 Task: Find connections with filter location Hoyerswerda with filter topic #WebsiteDesignwith filter profile language English with filter current company EInfochips (An Arrow Company) with filter school Kakinada Institute of Engineering and Technology with filter industry Physical, Occupational and Speech Therapists with filter service category Tax Law with filter keywords title Animal Breeder
Action: Mouse moved to (516, 65)
Screenshot: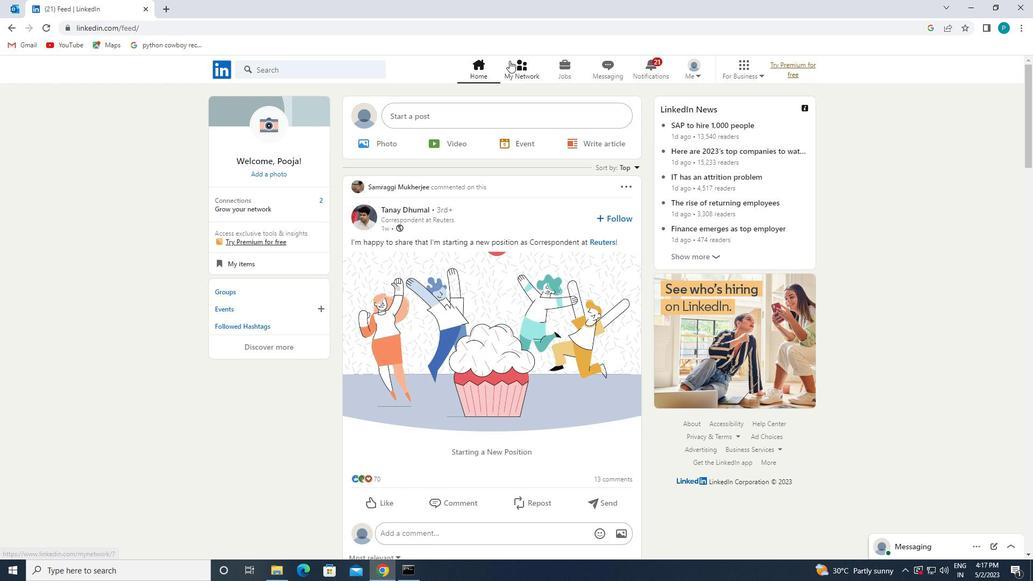 
Action: Mouse pressed left at (516, 65)
Screenshot: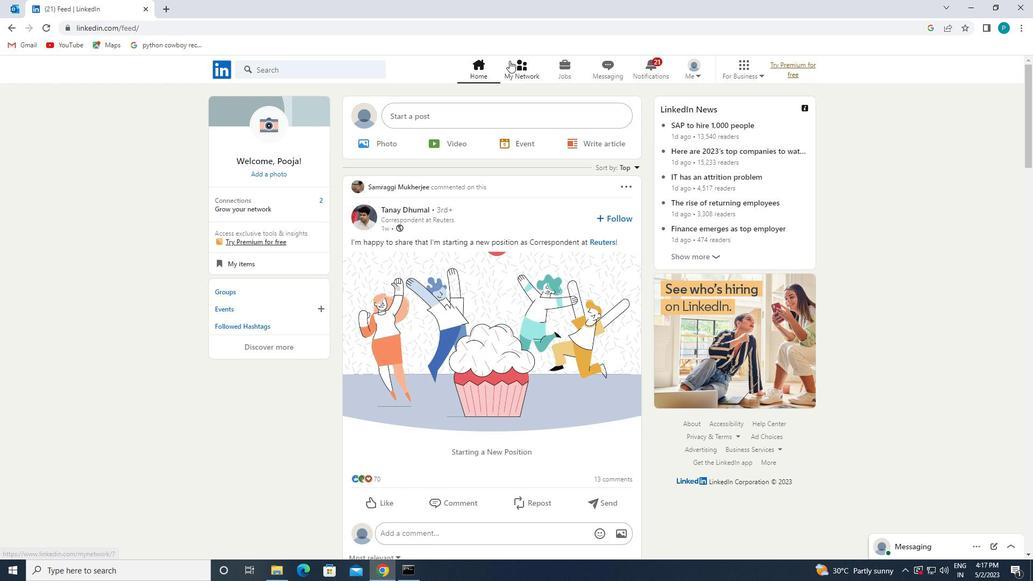 
Action: Mouse moved to (345, 122)
Screenshot: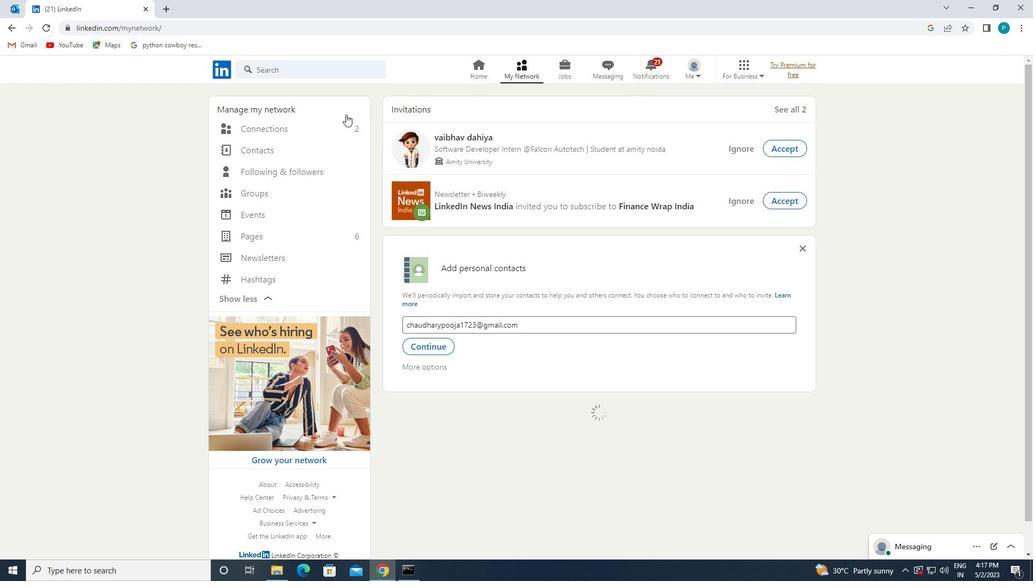 
Action: Mouse pressed left at (345, 122)
Screenshot: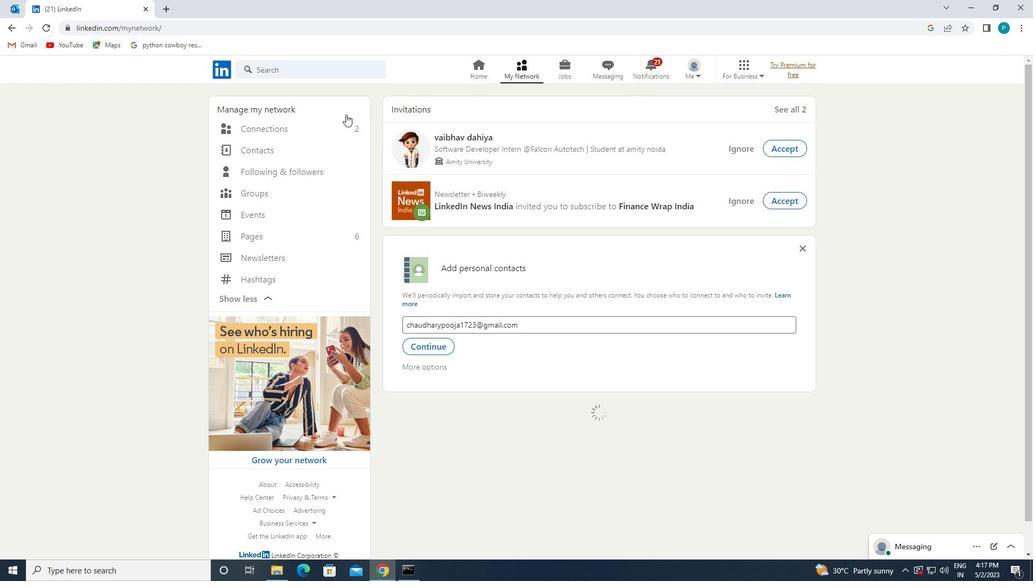 
Action: Mouse moved to (609, 126)
Screenshot: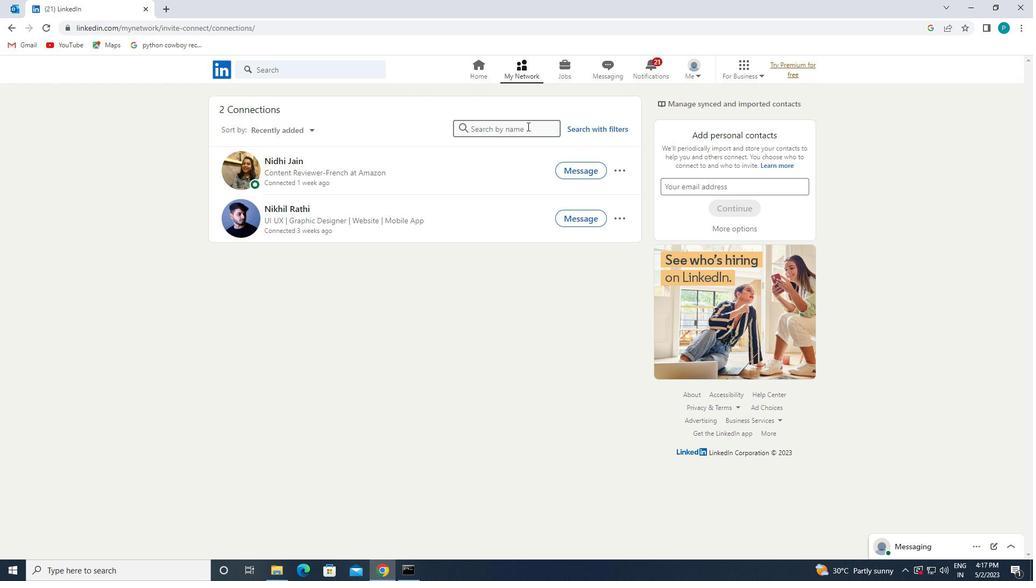 
Action: Mouse pressed left at (609, 126)
Screenshot: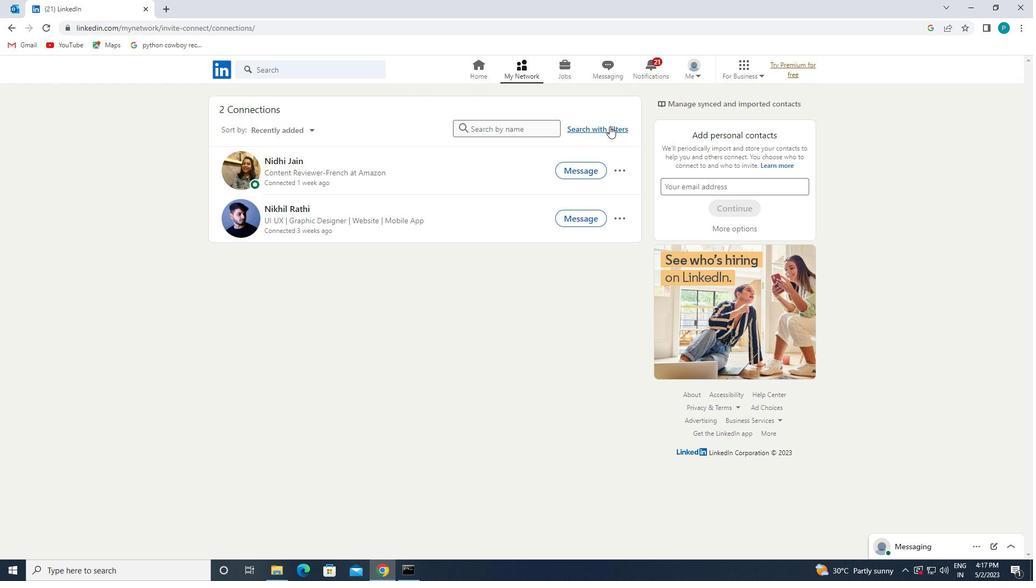 
Action: Mouse moved to (547, 91)
Screenshot: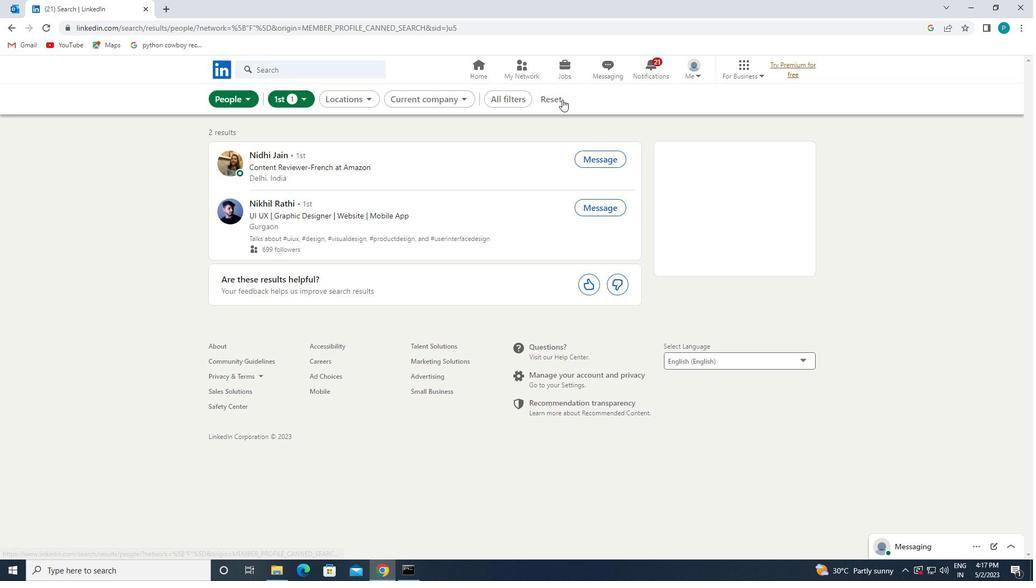 
Action: Mouse pressed left at (547, 91)
Screenshot: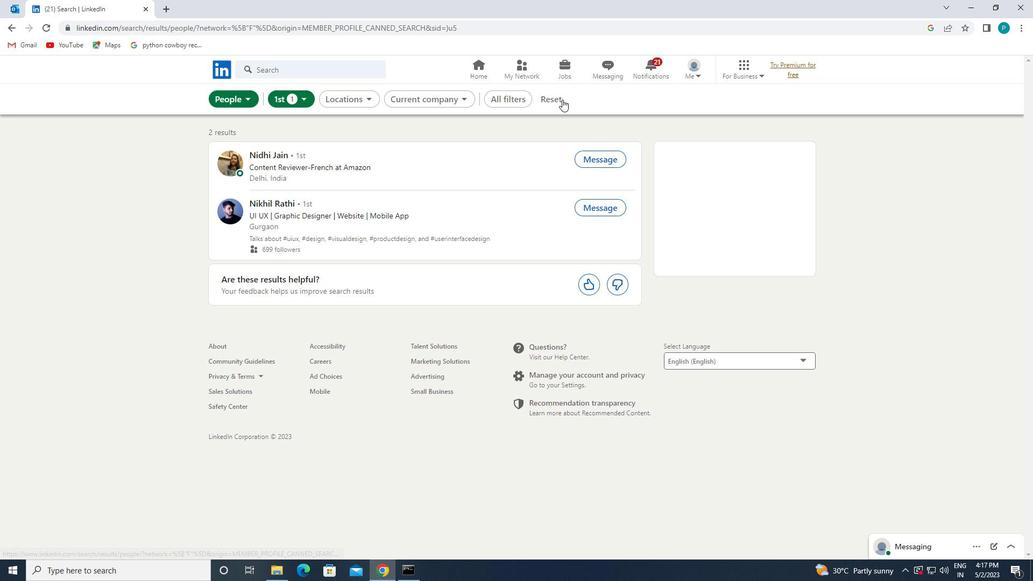 
Action: Mouse moved to (529, 95)
Screenshot: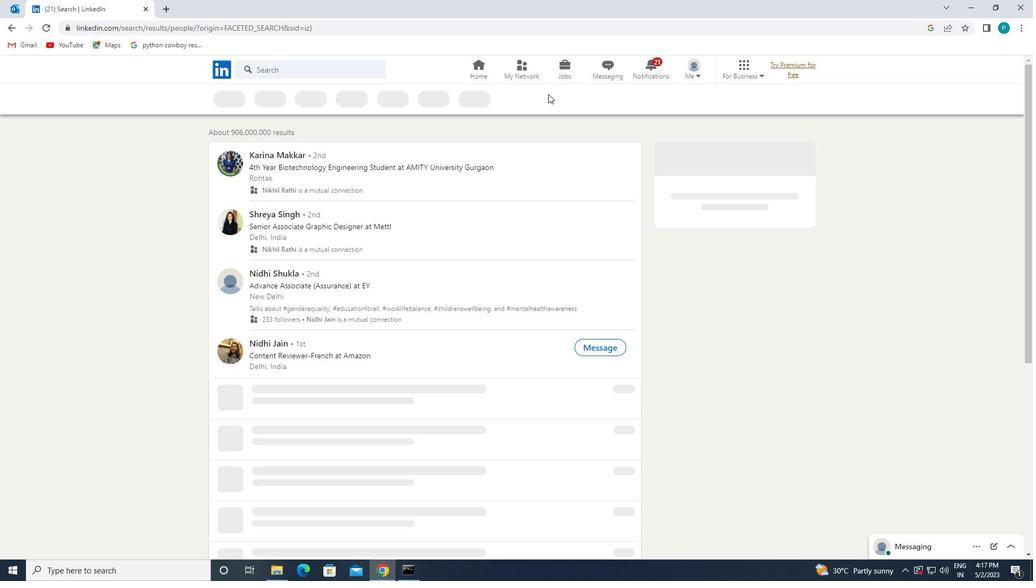 
Action: Mouse pressed left at (529, 95)
Screenshot: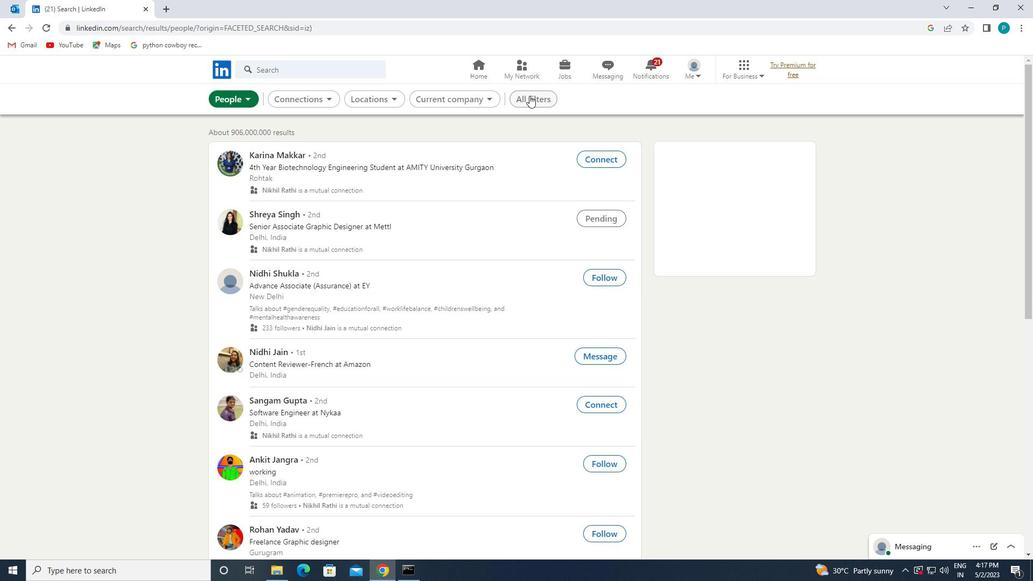 
Action: Mouse moved to (921, 296)
Screenshot: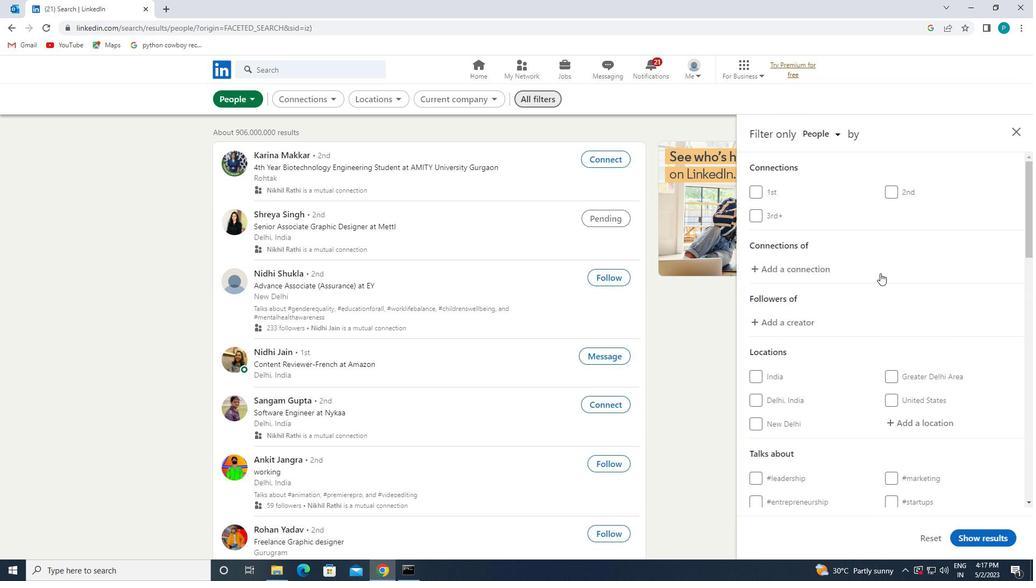 
Action: Mouse scrolled (921, 295) with delta (0, 0)
Screenshot: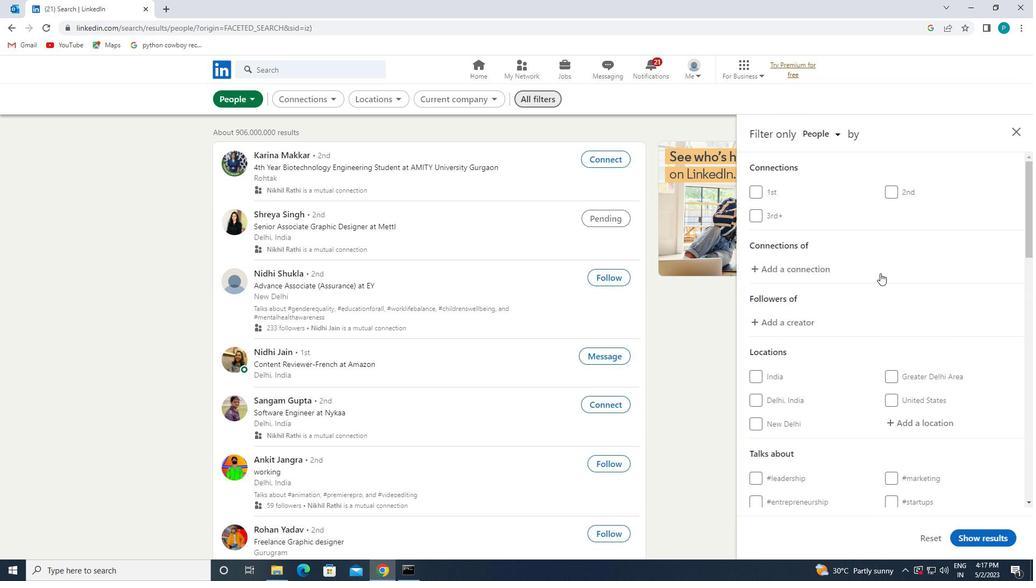 
Action: Mouse moved to (922, 297)
Screenshot: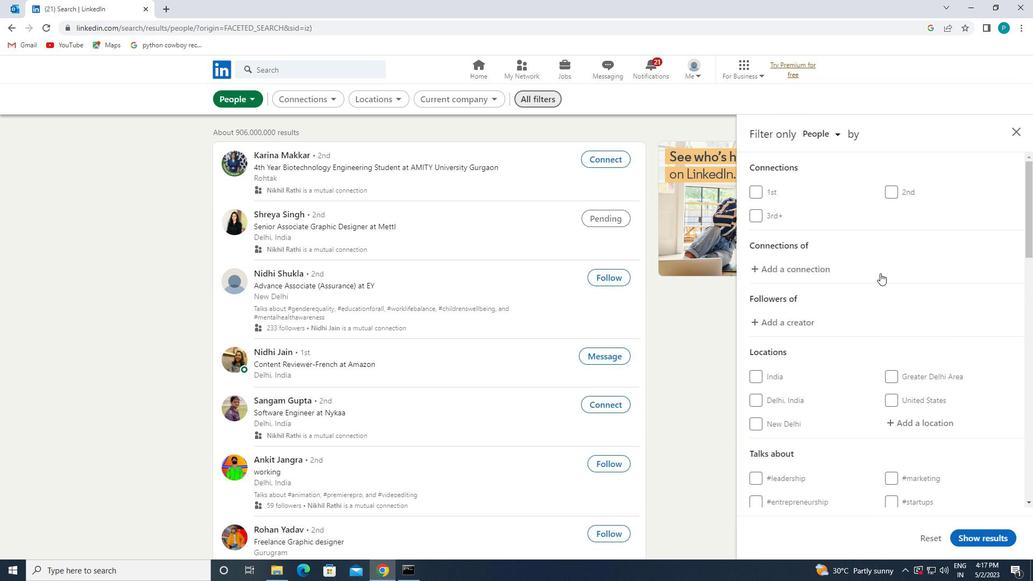 
Action: Mouse scrolled (922, 297) with delta (0, 0)
Screenshot: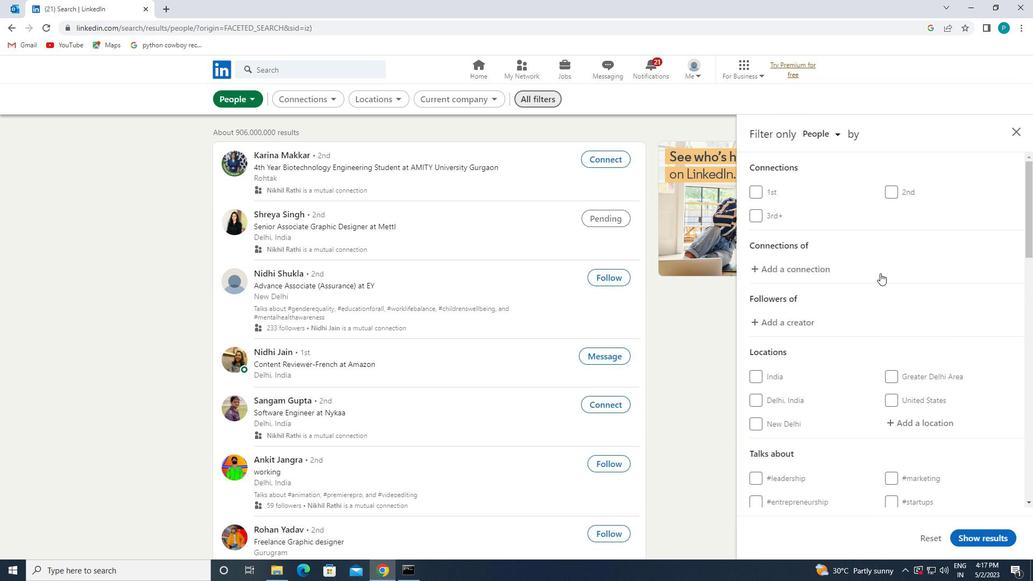 
Action: Mouse moved to (926, 314)
Screenshot: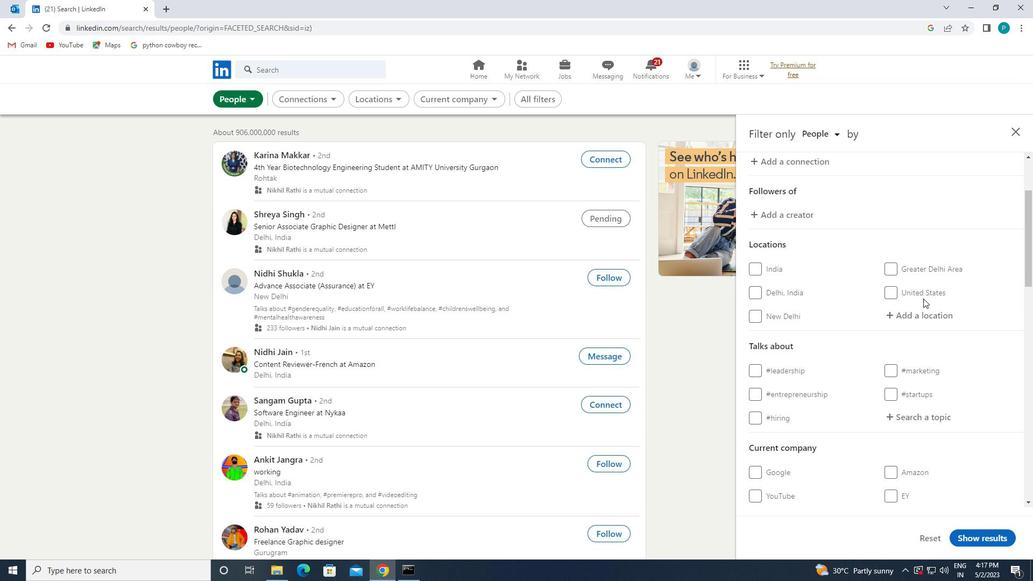
Action: Mouse pressed left at (926, 314)
Screenshot: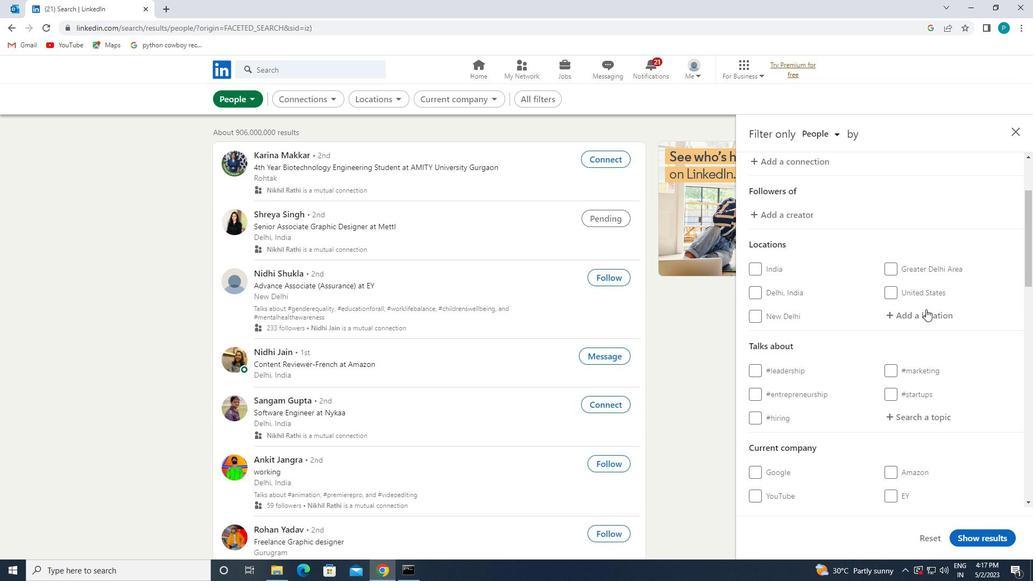 
Action: Mouse moved to (924, 314)
Screenshot: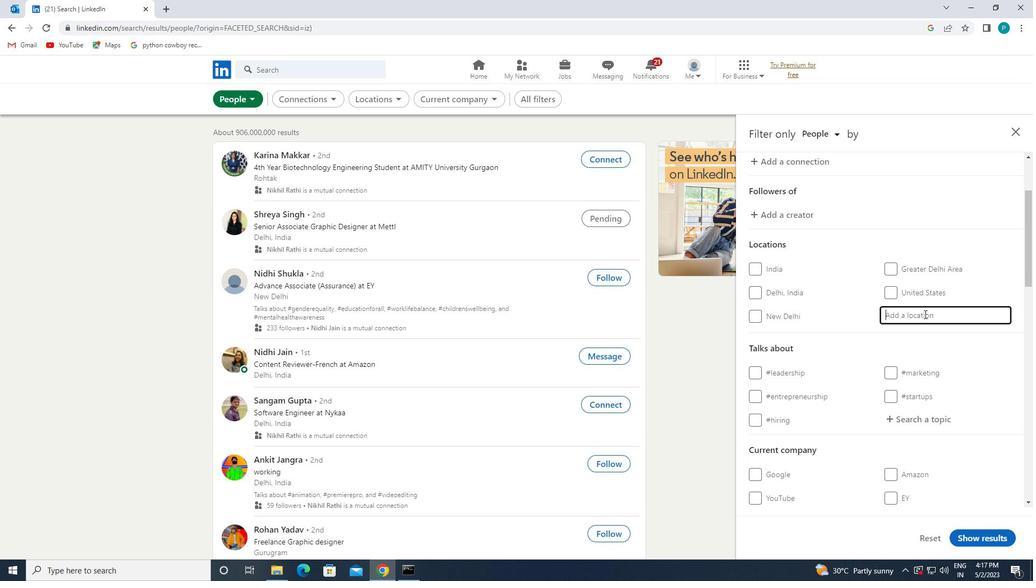 
Action: Key pressed <Key.caps_lock>h<Key.caps_lock>oyerswerda
Screenshot: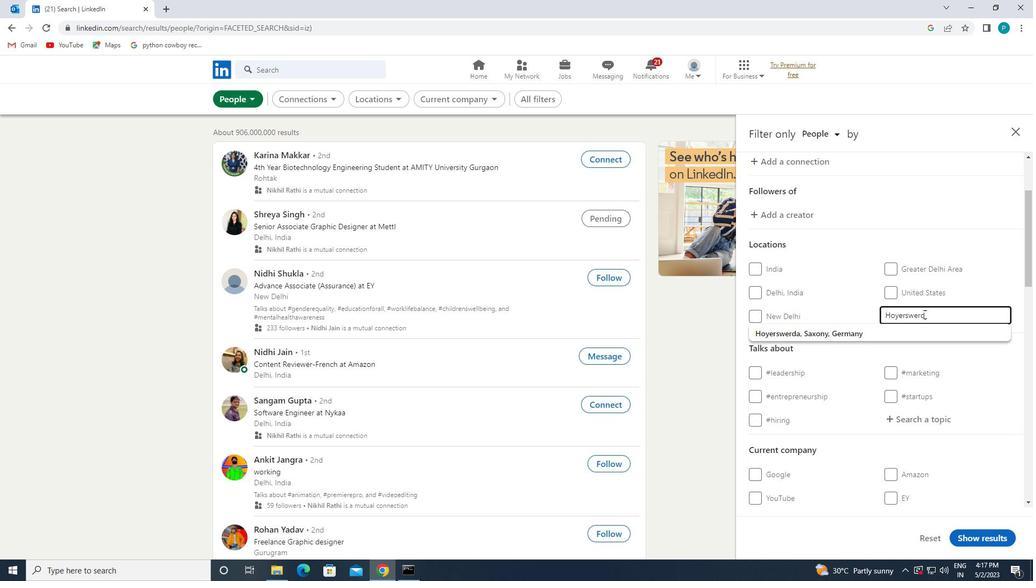 
Action: Mouse moved to (903, 329)
Screenshot: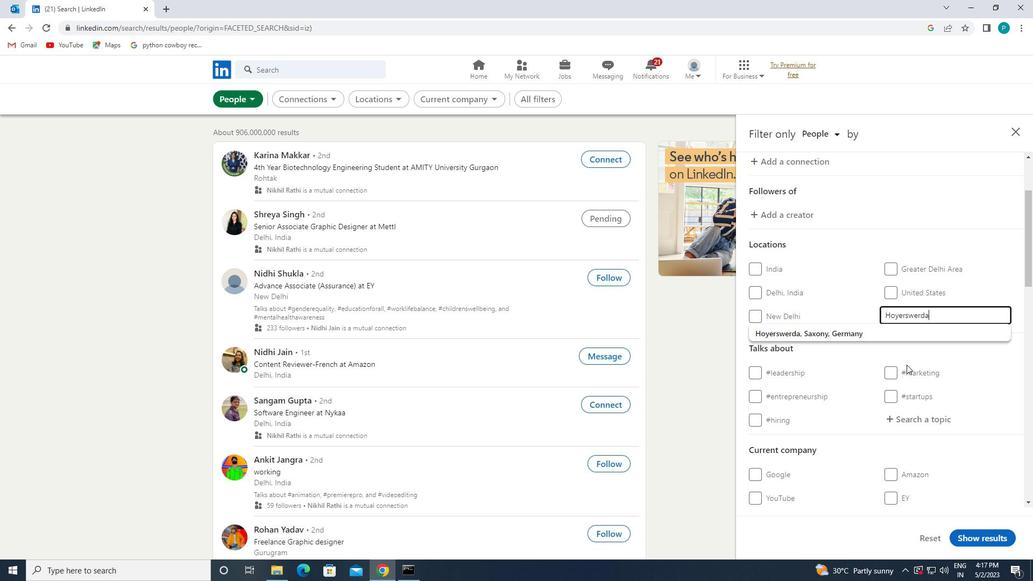
Action: Mouse pressed left at (903, 329)
Screenshot: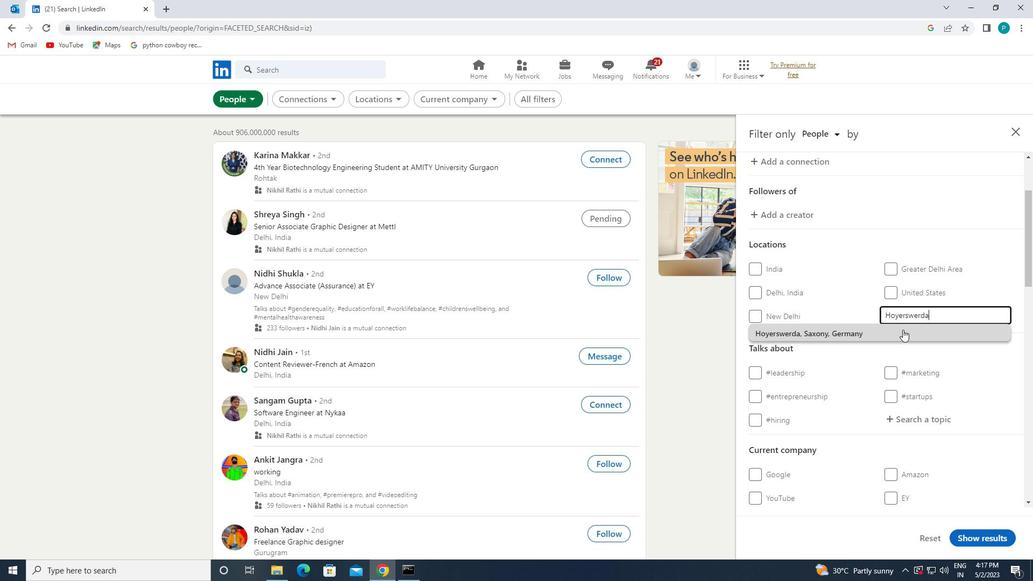 
Action: Mouse moved to (901, 326)
Screenshot: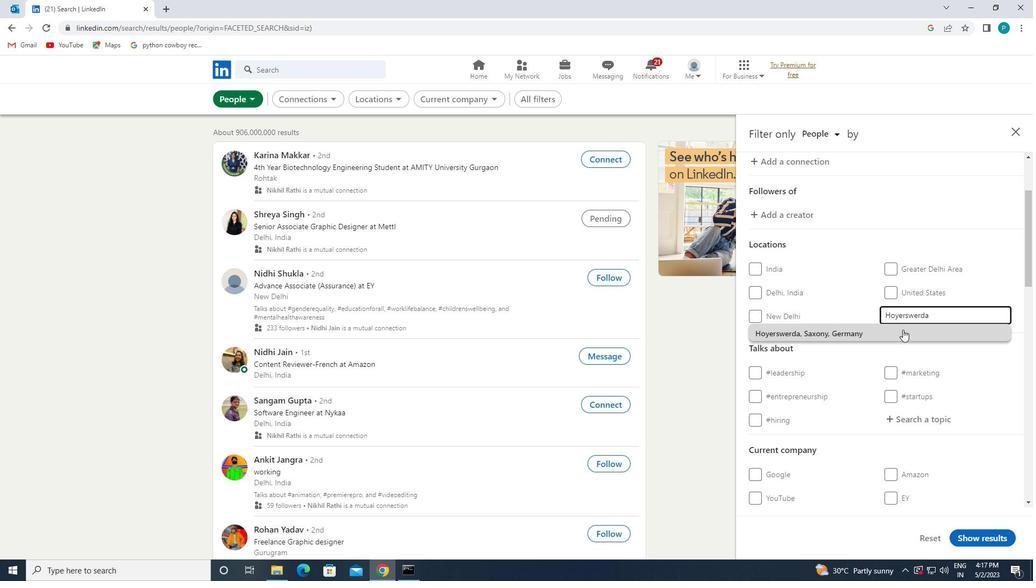 
Action: Mouse scrolled (901, 326) with delta (0, 0)
Screenshot: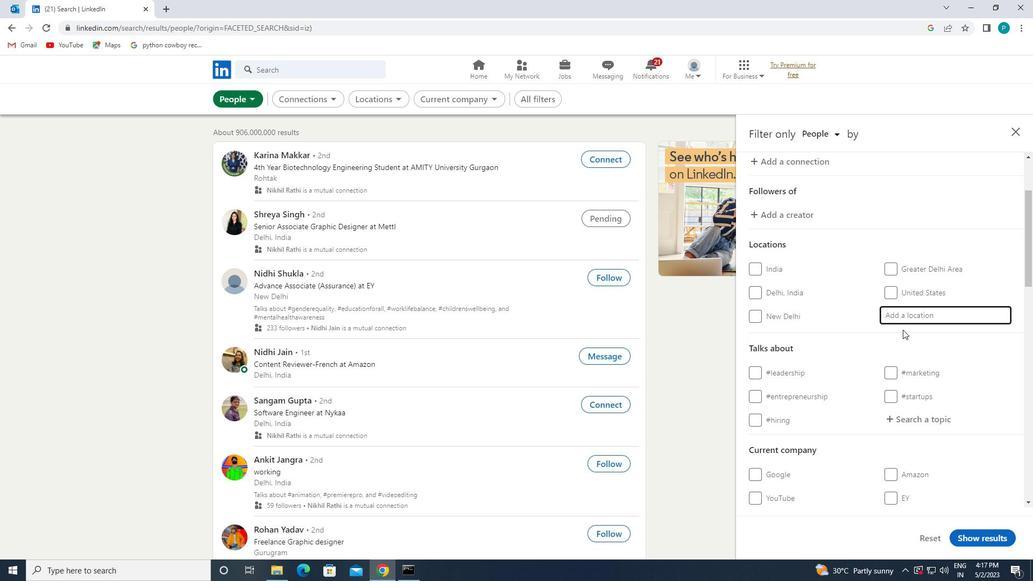 
Action: Mouse moved to (901, 326)
Screenshot: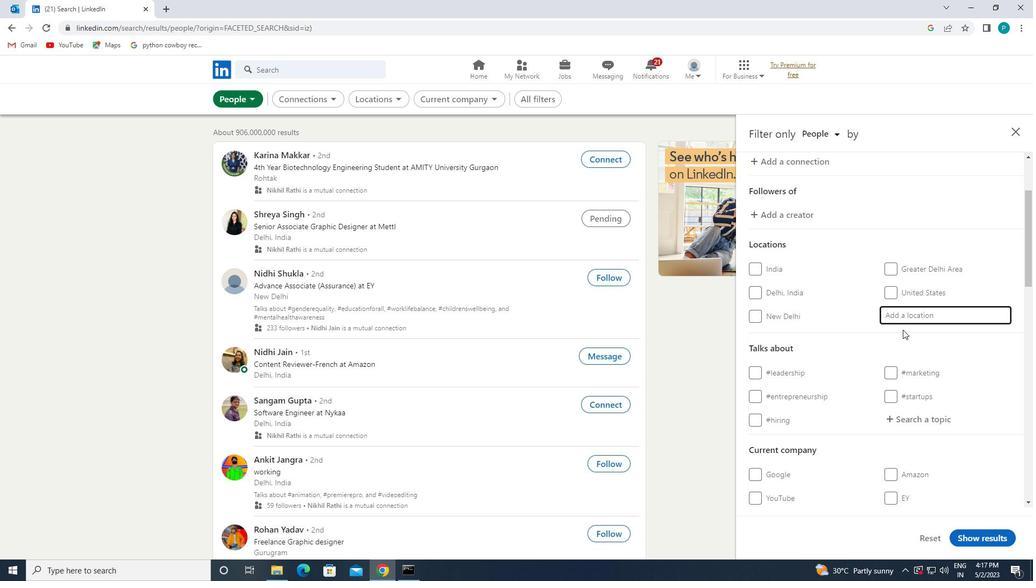 
Action: Mouse scrolled (901, 325) with delta (0, 0)
Screenshot: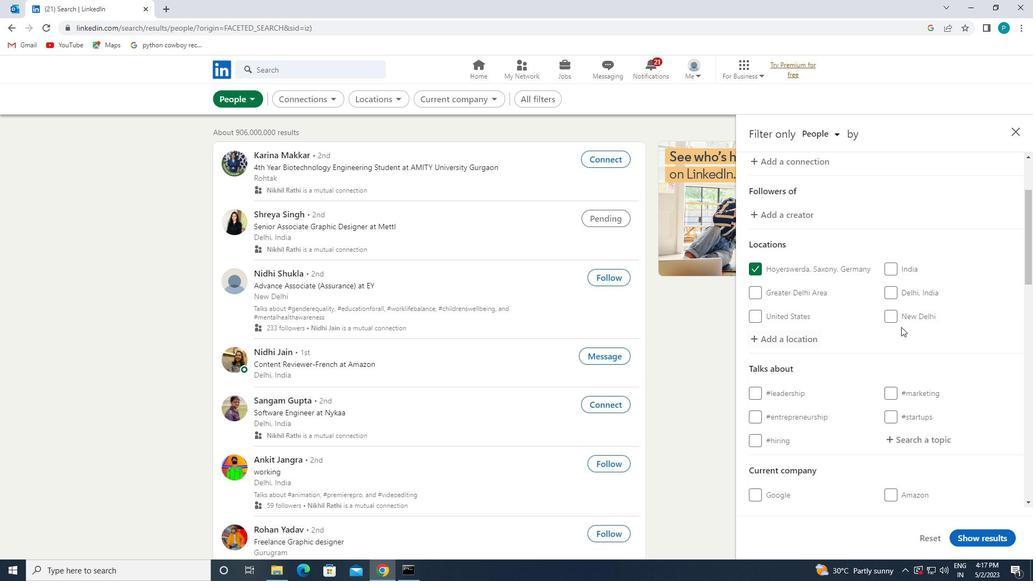 
Action: Mouse moved to (901, 326)
Screenshot: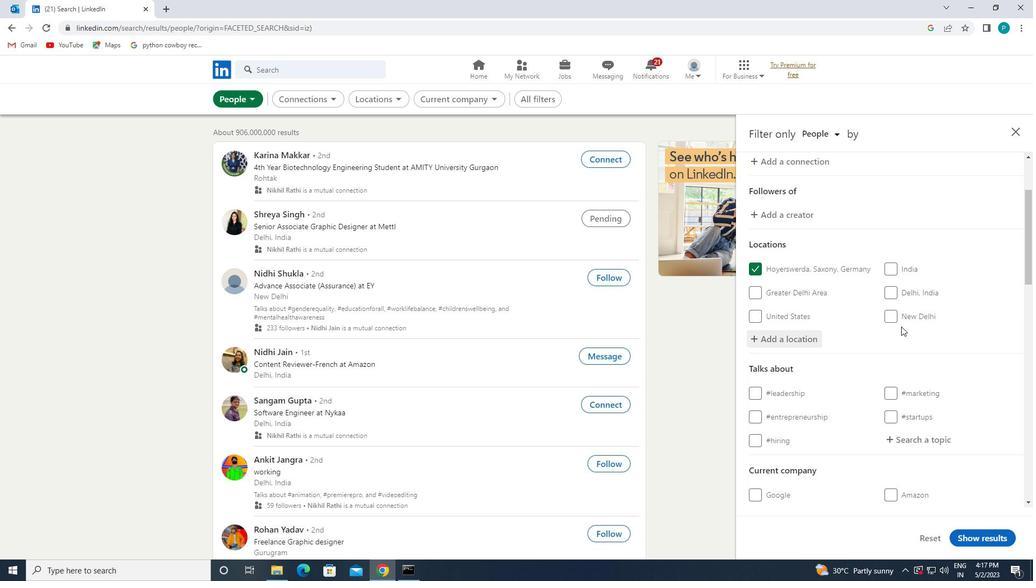 
Action: Mouse scrolled (901, 325) with delta (0, 0)
Screenshot: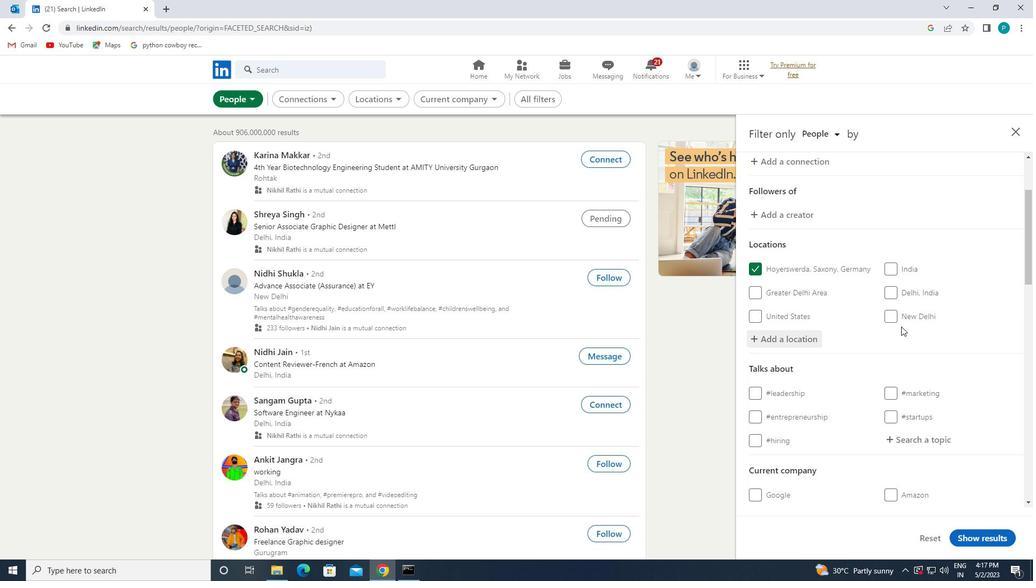 
Action: Mouse moved to (900, 281)
Screenshot: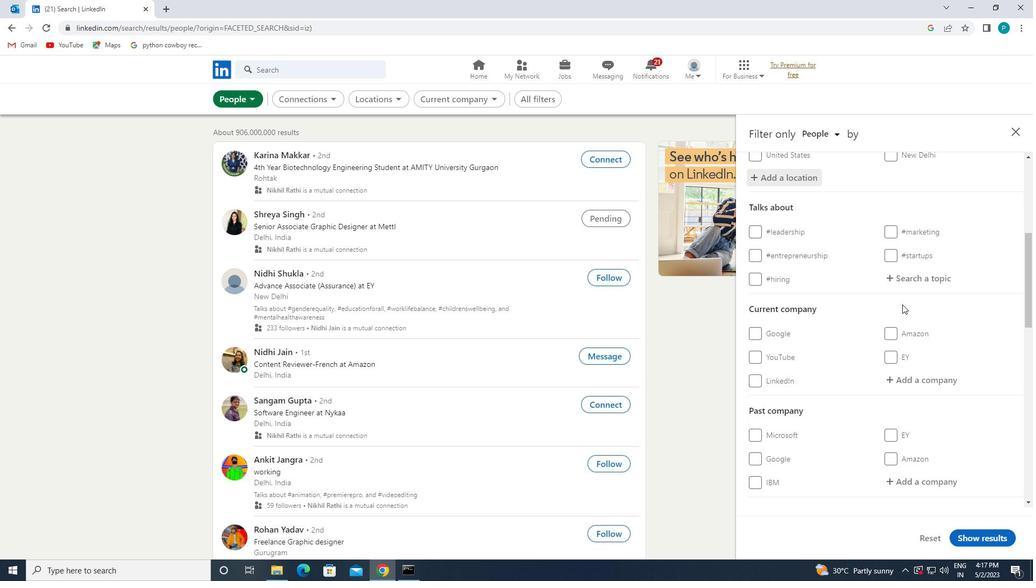 
Action: Mouse pressed left at (900, 281)
Screenshot: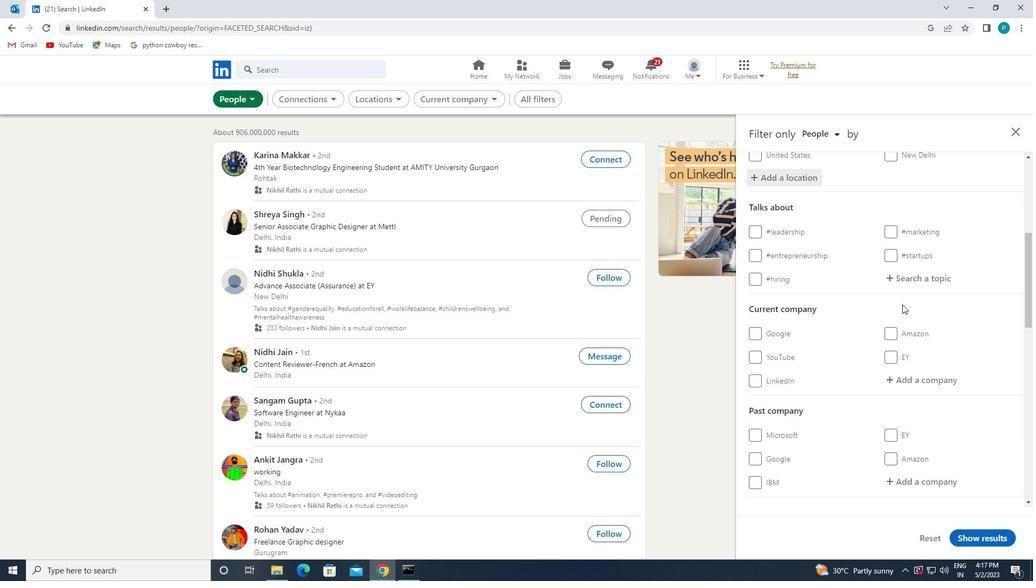 
Action: Mouse moved to (913, 290)
Screenshot: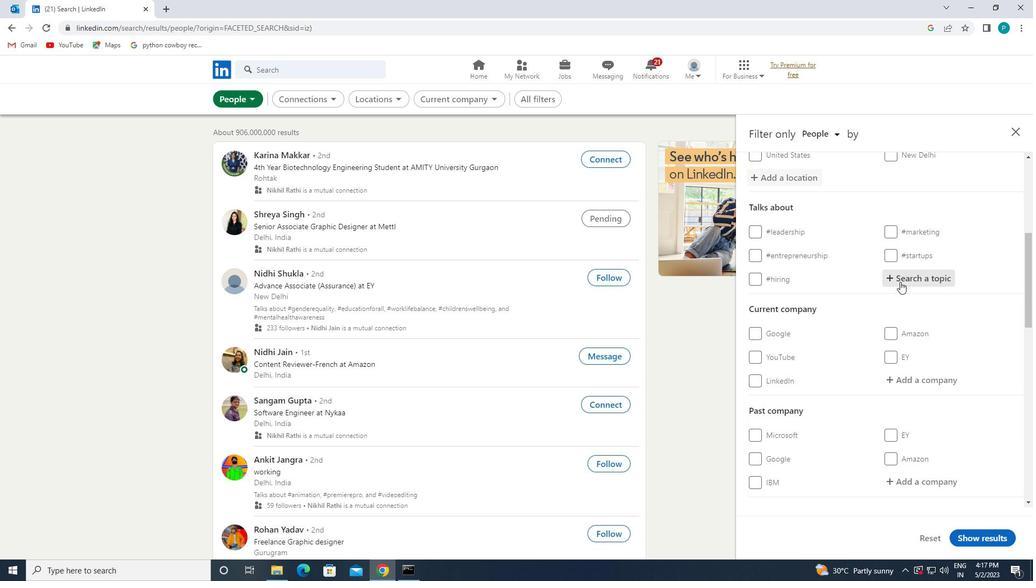 
Action: Key pressed <Key.shift>#<Key.caps_lock>W<Key.caps_lock>EBSITEE<Key.backspace><Key.caps_lock>D<Key.caps_lock>ESU<Key.backspace>IGN
Screenshot: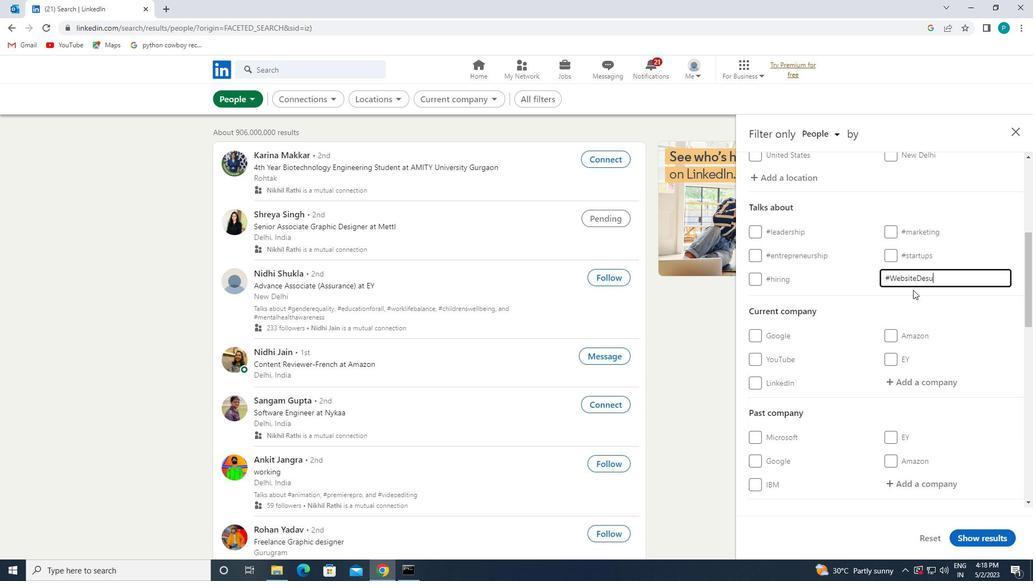 
Action: Mouse moved to (907, 290)
Screenshot: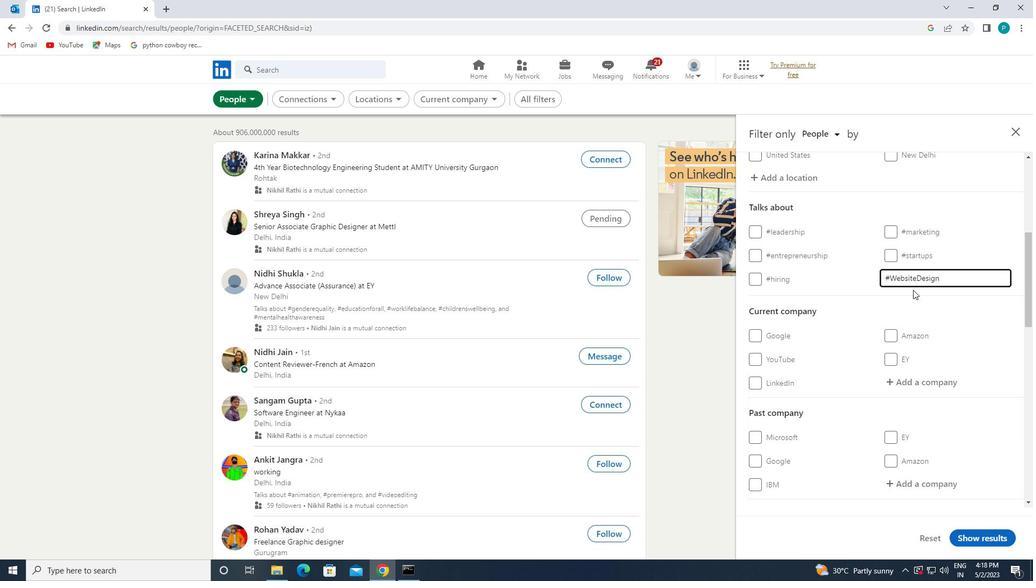 
Action: Mouse scrolled (907, 289) with delta (0, 0)
Screenshot: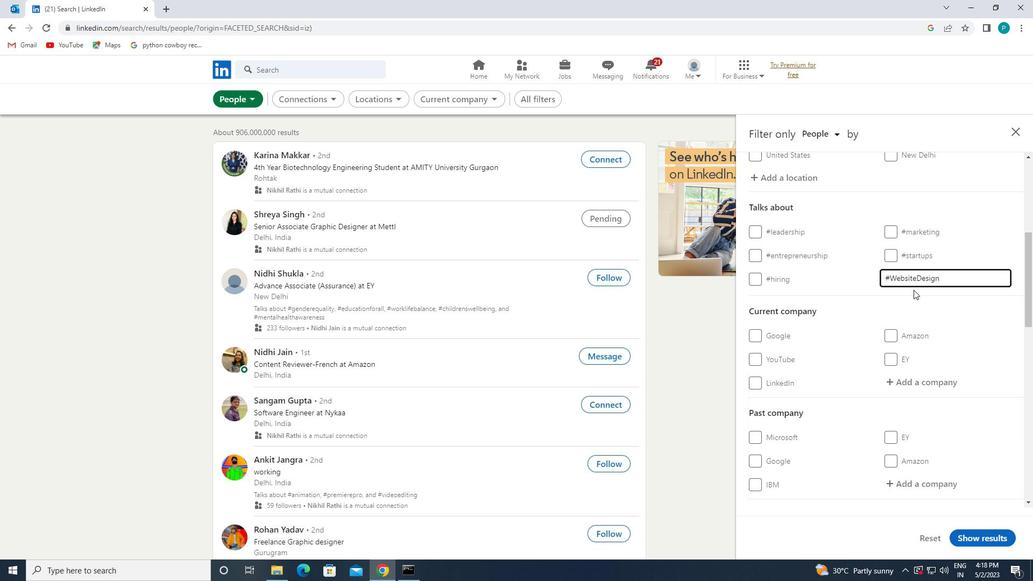 
Action: Mouse scrolled (907, 289) with delta (0, 0)
Screenshot: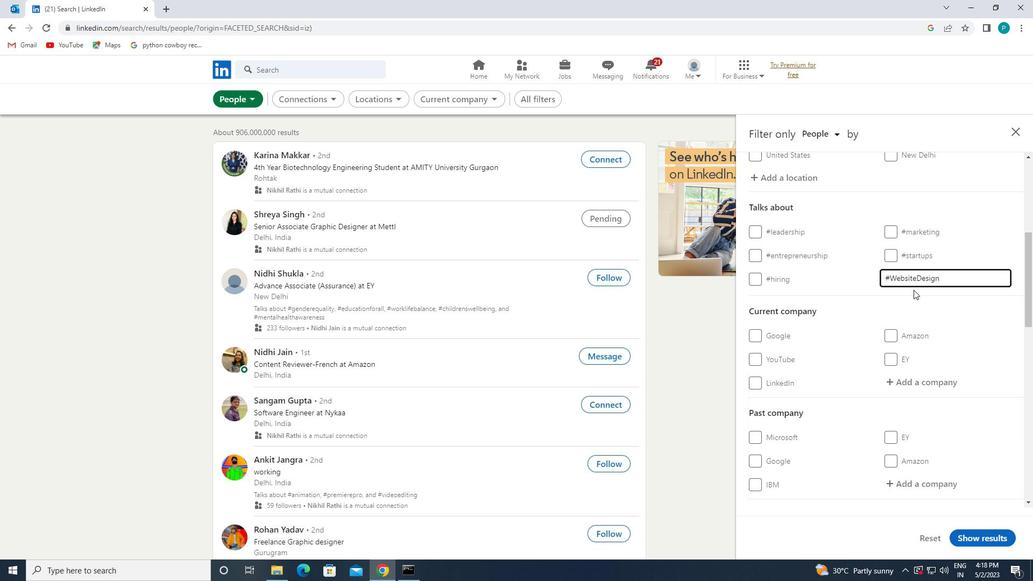 
Action: Mouse moved to (906, 291)
Screenshot: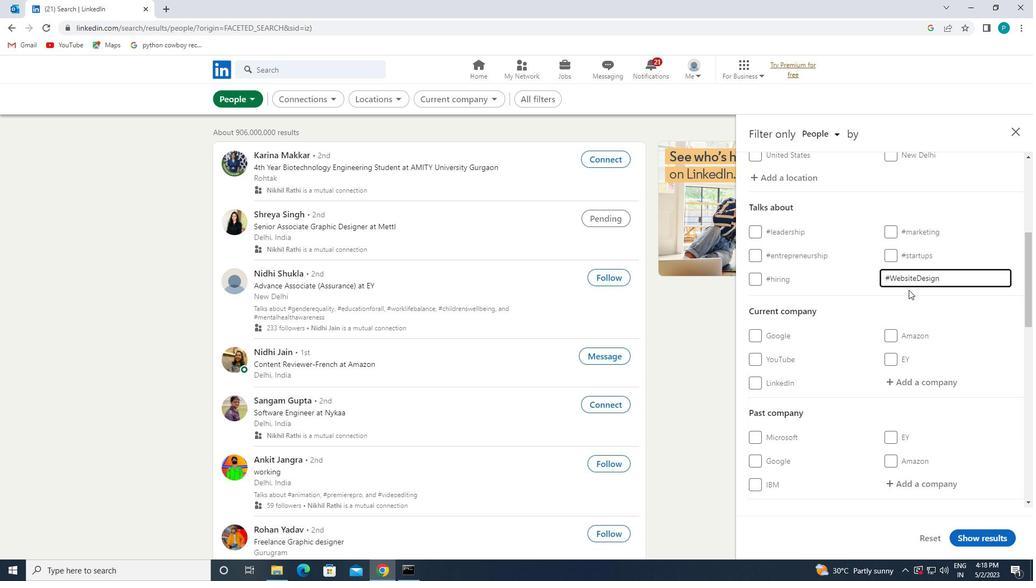 
Action: Mouse scrolled (906, 290) with delta (0, 0)
Screenshot: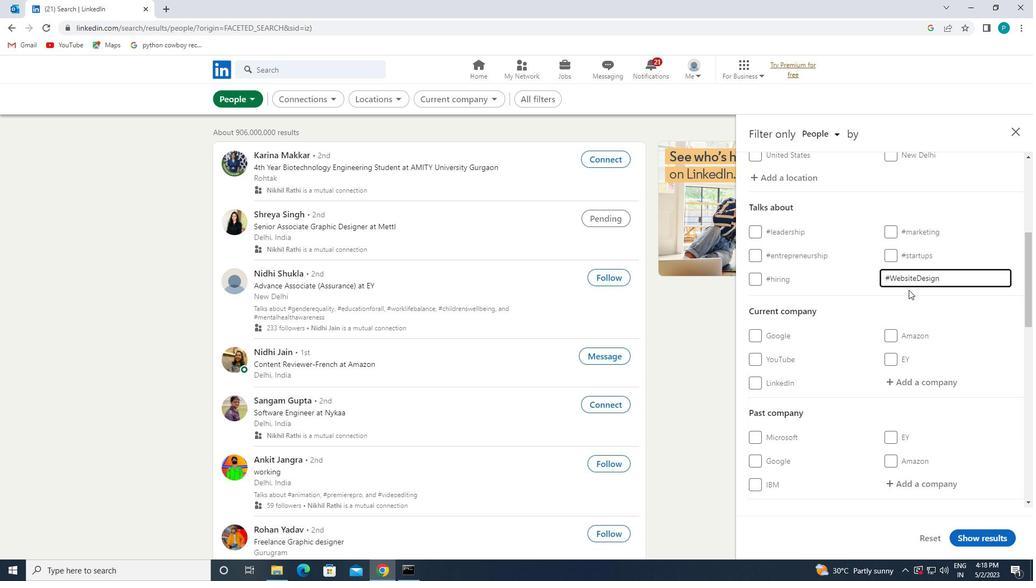 
Action: Mouse moved to (802, 351)
Screenshot: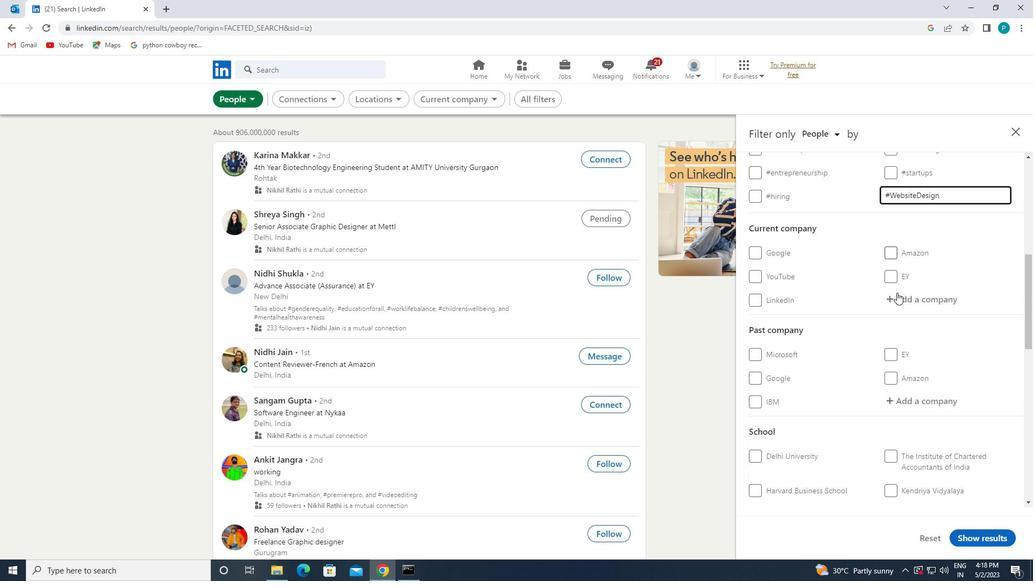 
Action: Mouse scrolled (802, 350) with delta (0, 0)
Screenshot: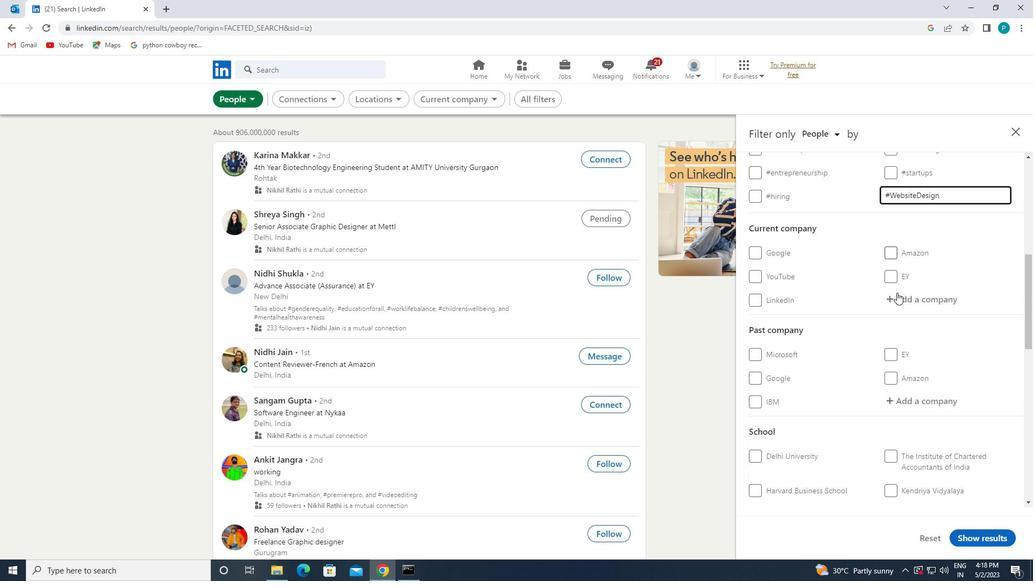 
Action: Mouse moved to (801, 353)
Screenshot: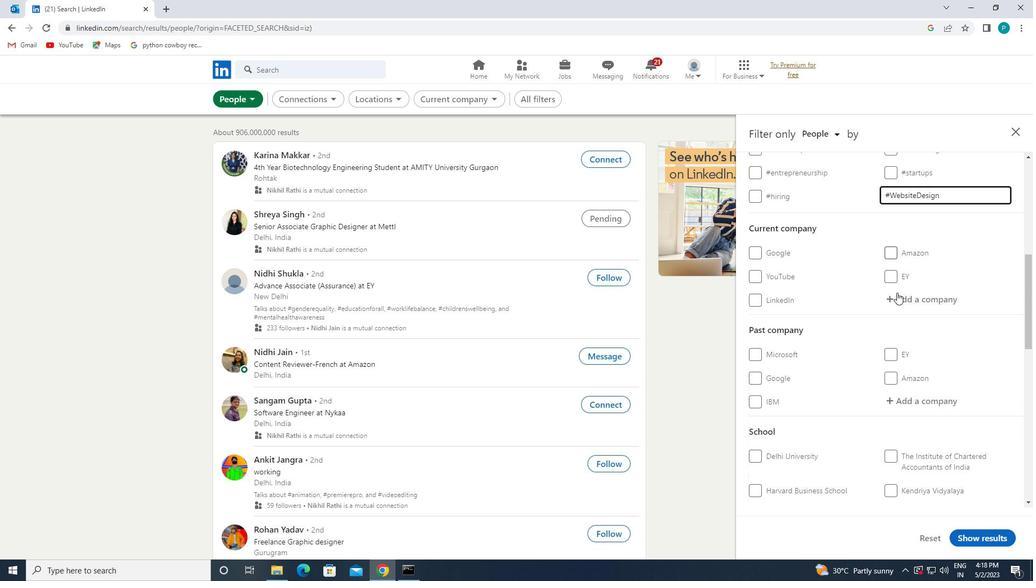 
Action: Mouse scrolled (801, 352) with delta (0, 0)
Screenshot: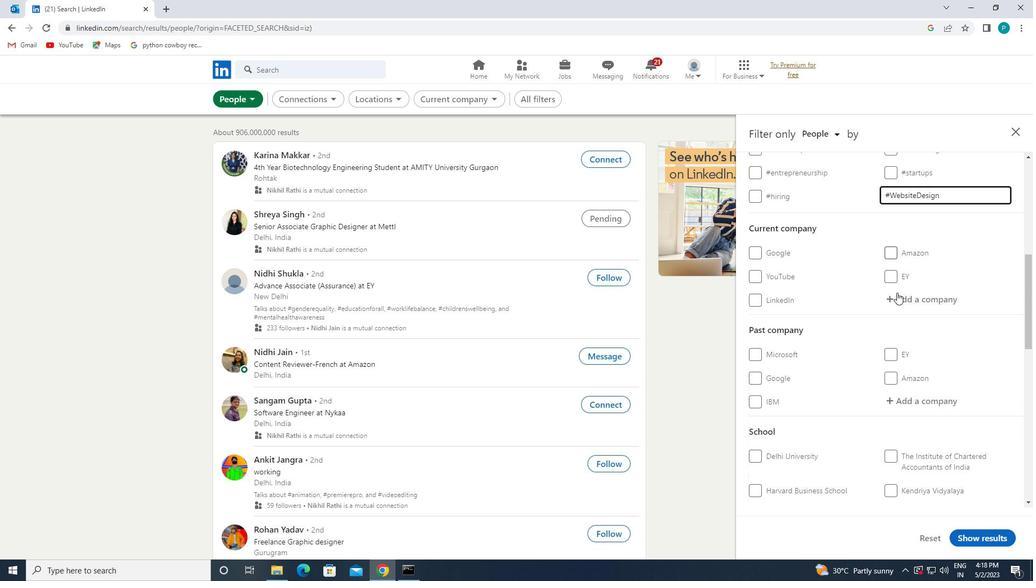 
Action: Mouse moved to (790, 407)
Screenshot: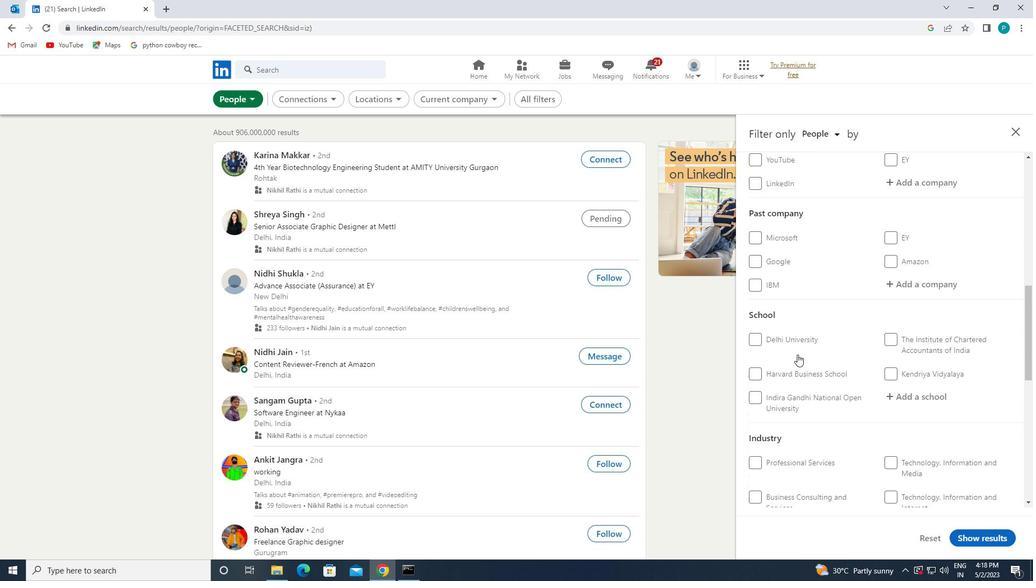 
Action: Mouse scrolled (790, 406) with delta (0, 0)
Screenshot: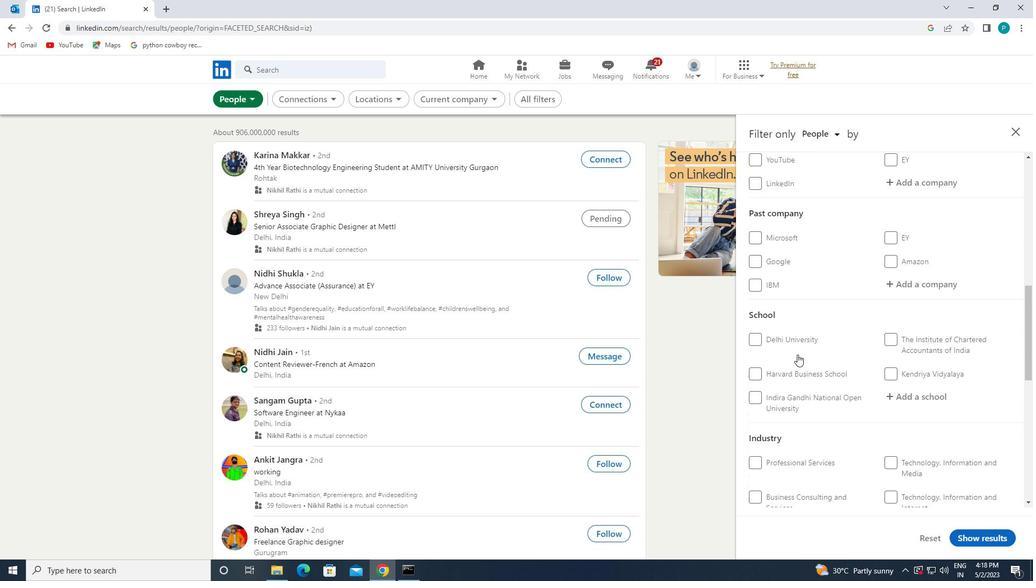 
Action: Mouse moved to (790, 407)
Screenshot: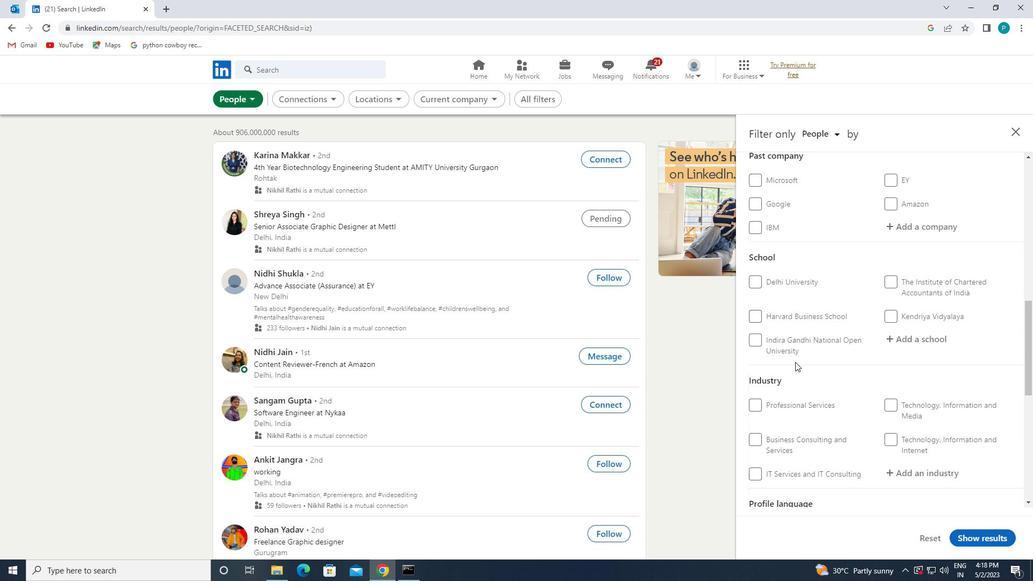 
Action: Mouse scrolled (790, 407) with delta (0, 0)
Screenshot: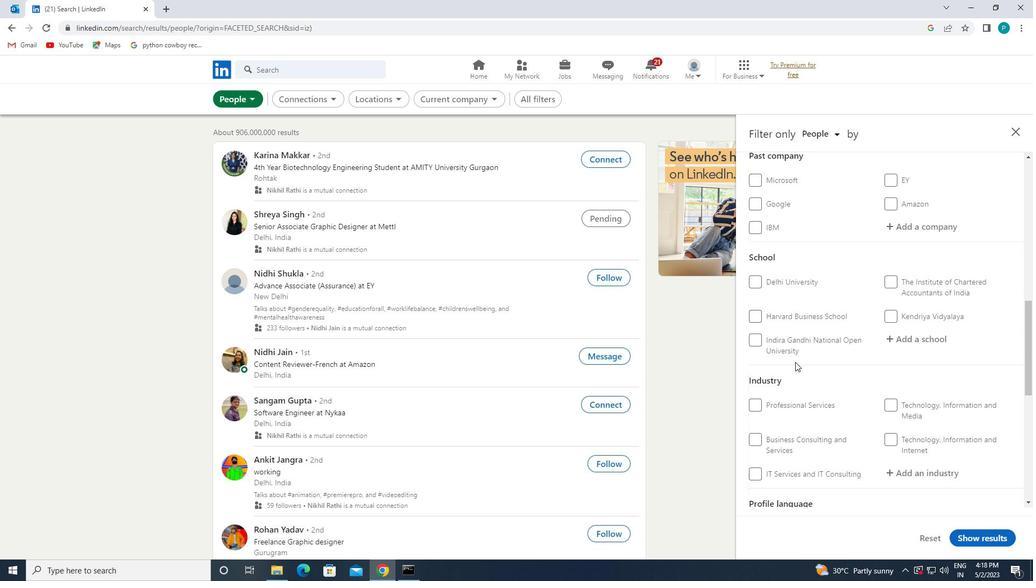 
Action: Mouse moved to (776, 402)
Screenshot: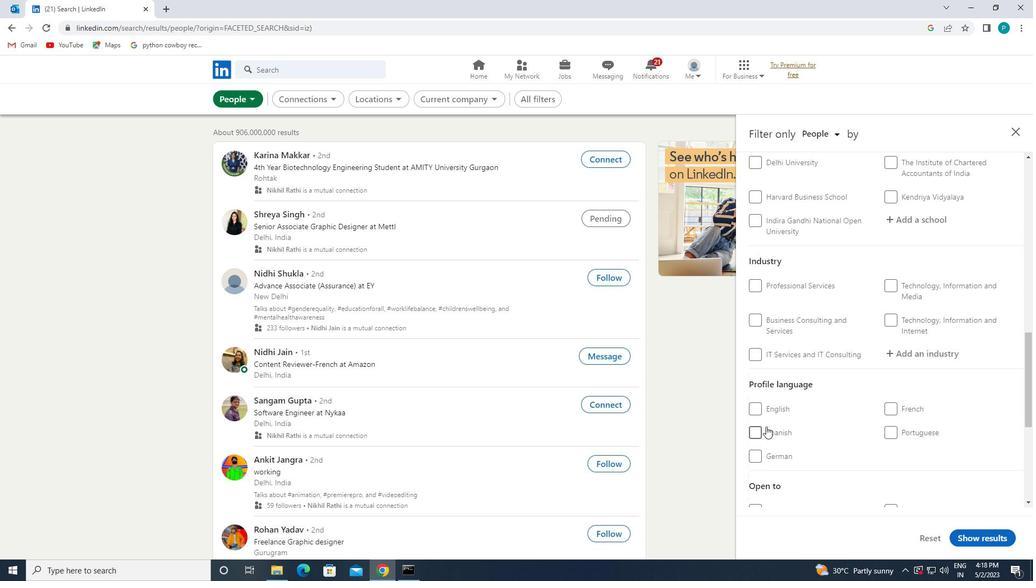 
Action: Mouse pressed left at (776, 402)
Screenshot: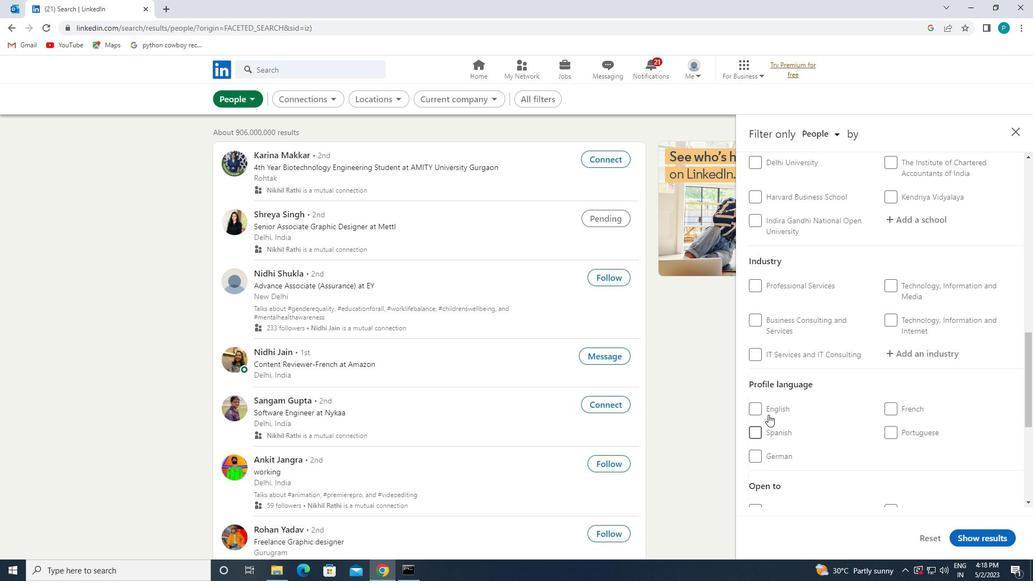 
Action: Mouse moved to (776, 410)
Screenshot: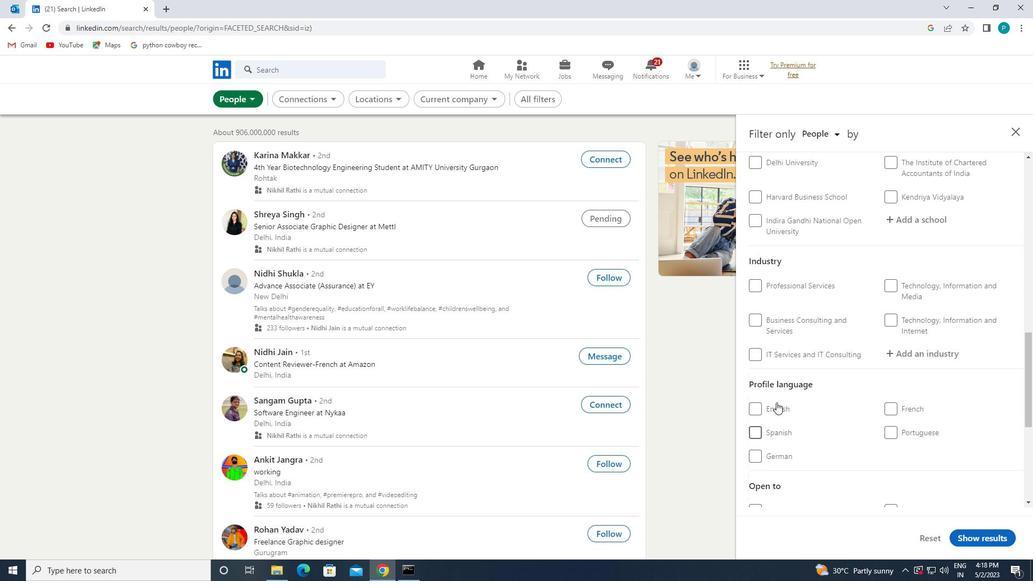 
Action: Mouse pressed left at (776, 410)
Screenshot: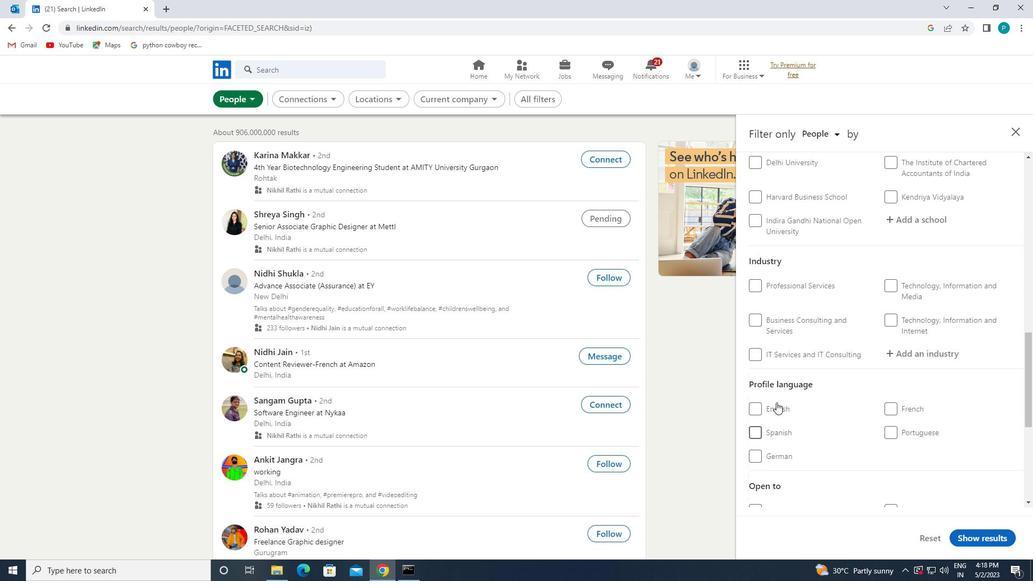 
Action: Mouse moved to (885, 385)
Screenshot: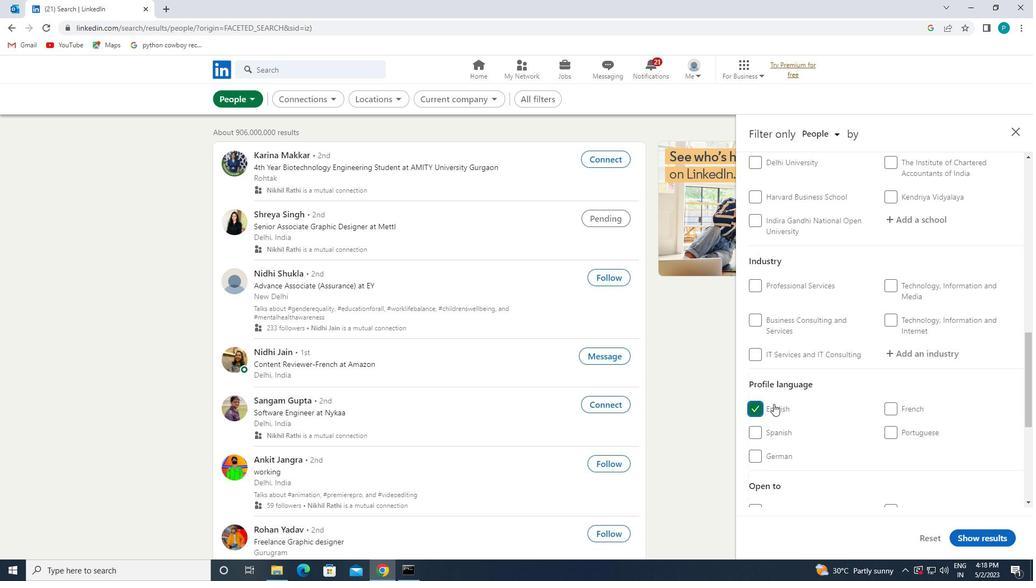 
Action: Mouse scrolled (885, 386) with delta (0, 0)
Screenshot: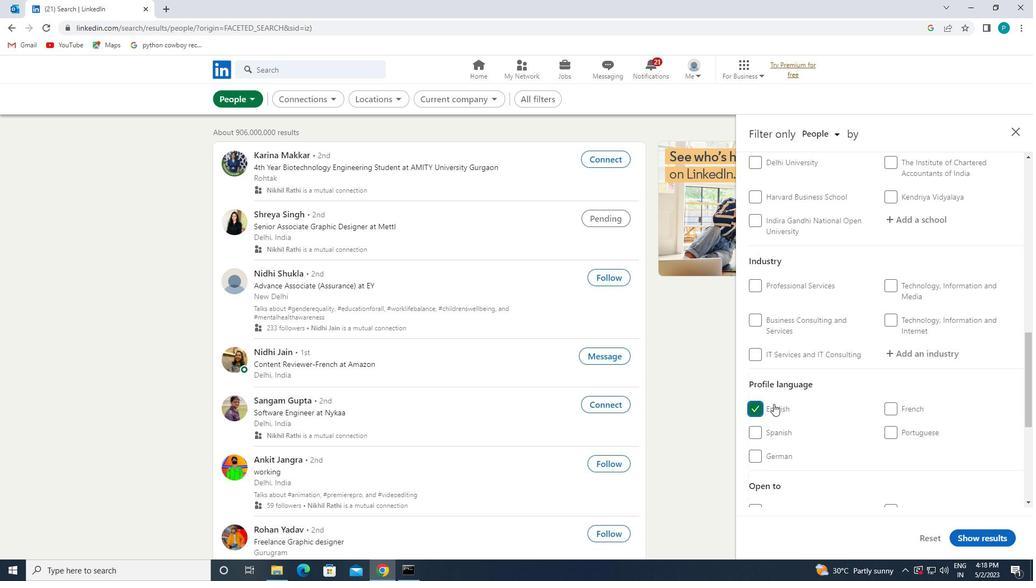 
Action: Mouse scrolled (885, 386) with delta (0, 0)
Screenshot: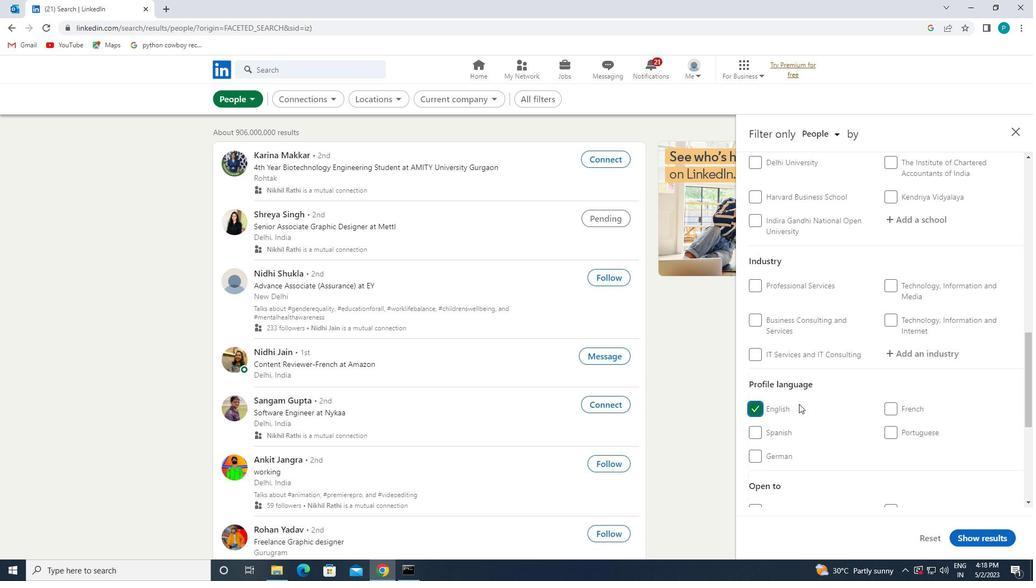 
Action: Mouse scrolled (885, 386) with delta (0, 0)
Screenshot: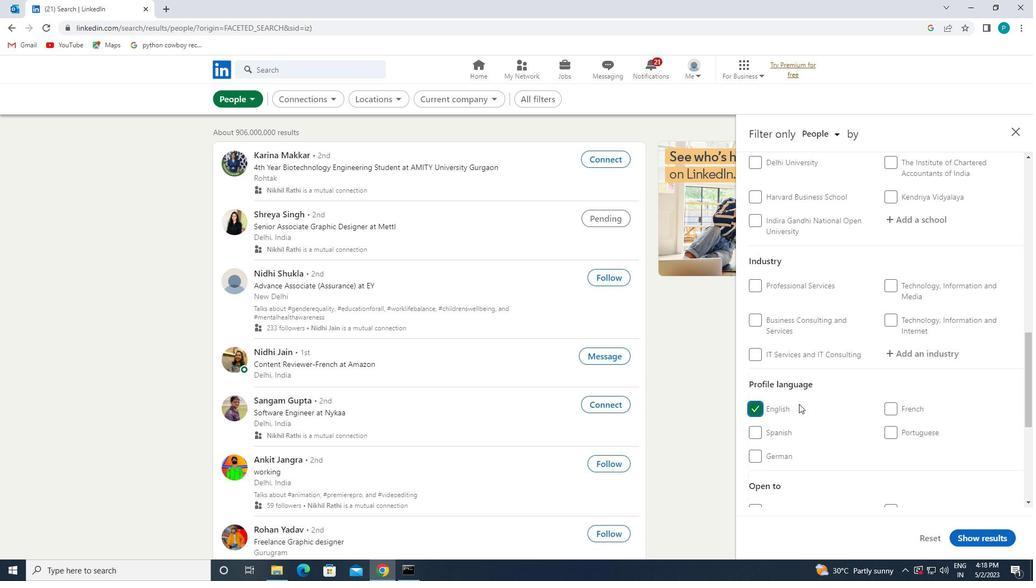 
Action: Mouse moved to (888, 379)
Screenshot: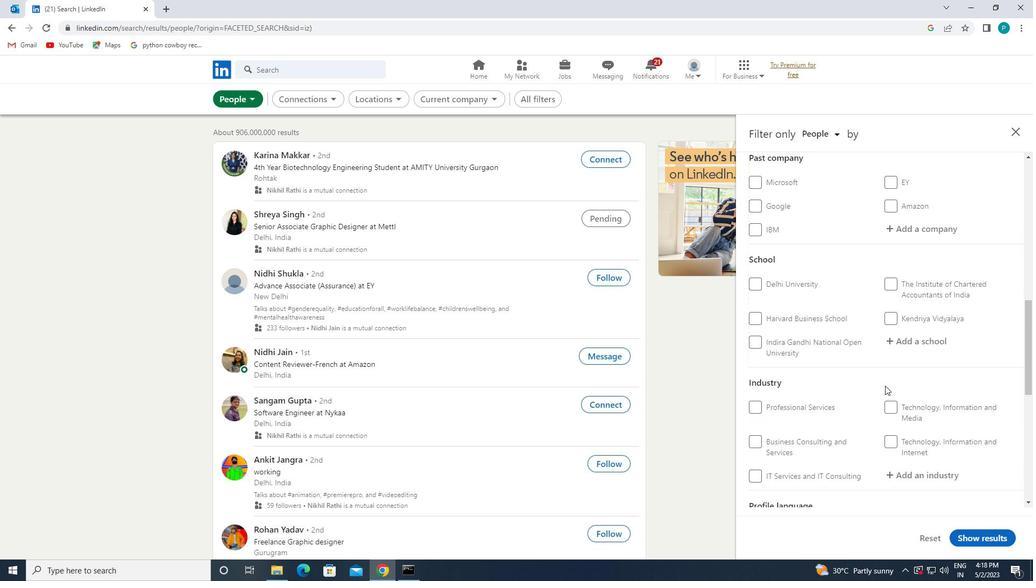 
Action: Mouse scrolled (888, 379) with delta (0, 0)
Screenshot: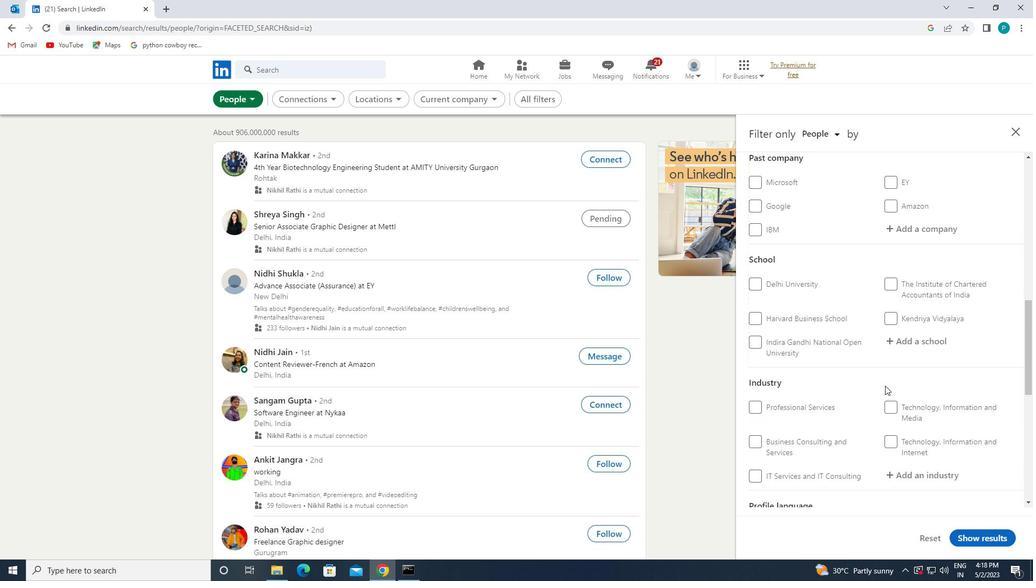 
Action: Mouse moved to (889, 378)
Screenshot: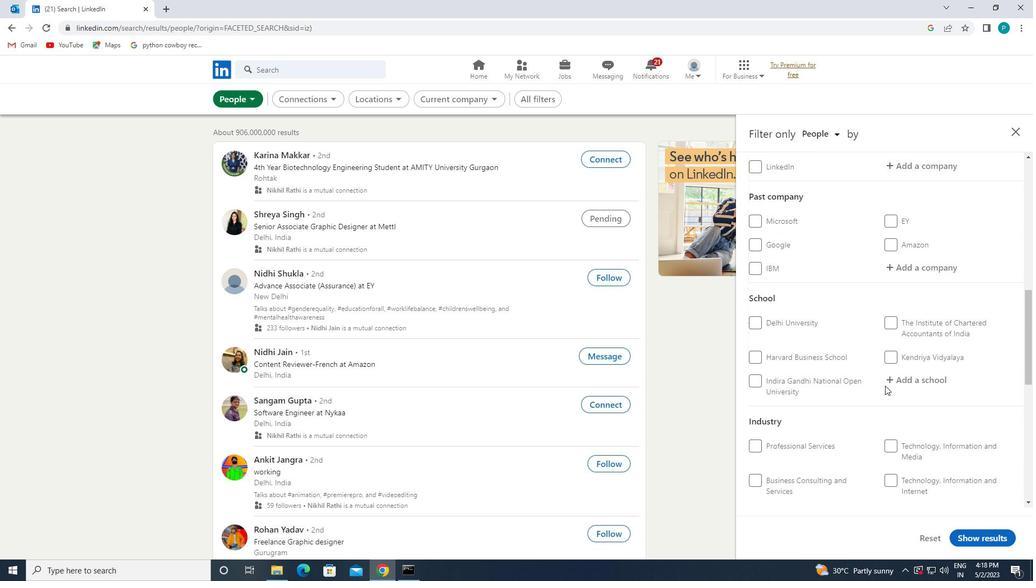 
Action: Mouse scrolled (889, 378) with delta (0, 0)
Screenshot: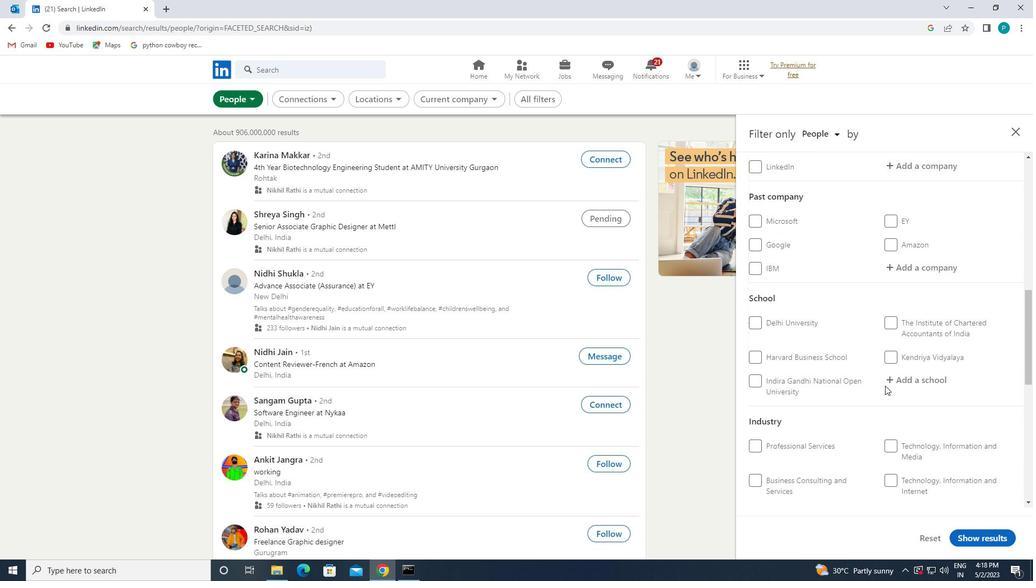 
Action: Mouse scrolled (889, 378) with delta (0, 0)
Screenshot: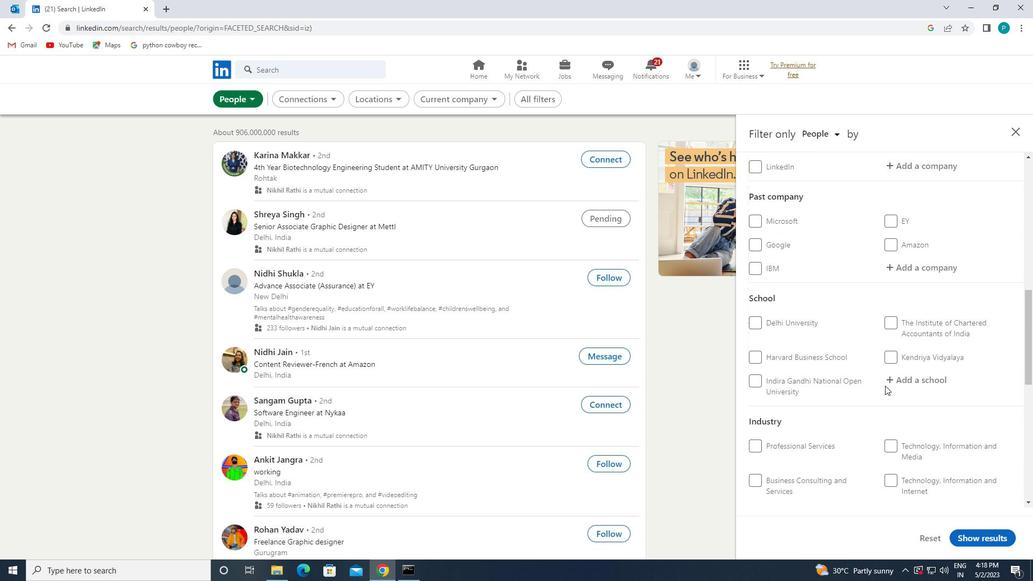 
Action: Mouse scrolled (889, 378) with delta (0, 0)
Screenshot: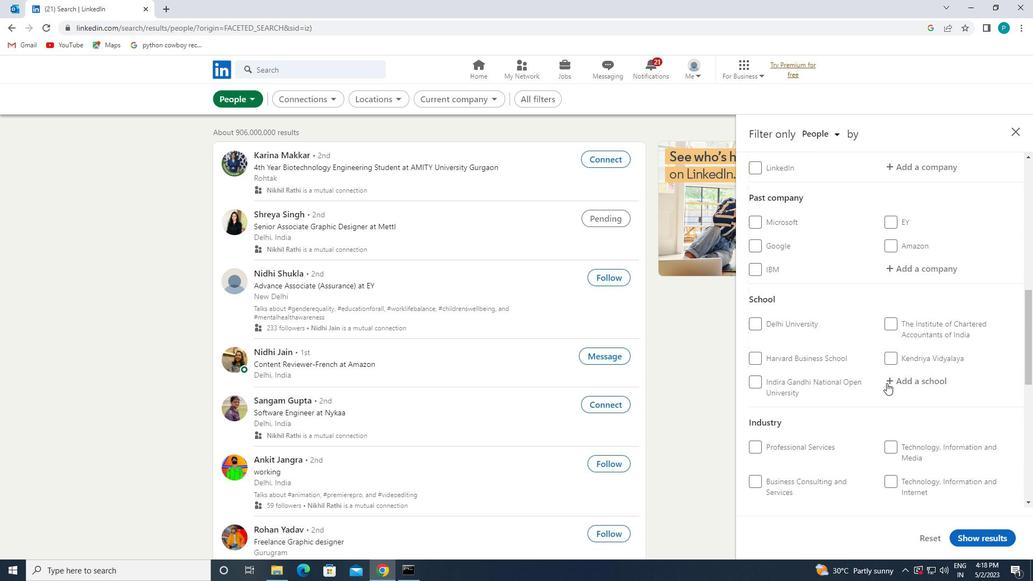 
Action: Mouse moved to (899, 379)
Screenshot: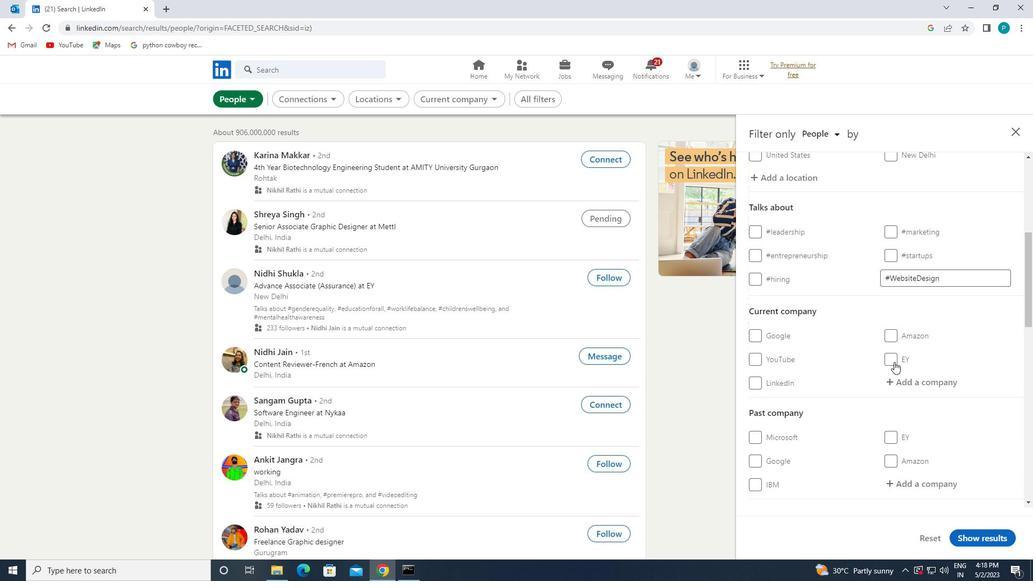 
Action: Mouse pressed left at (899, 379)
Screenshot: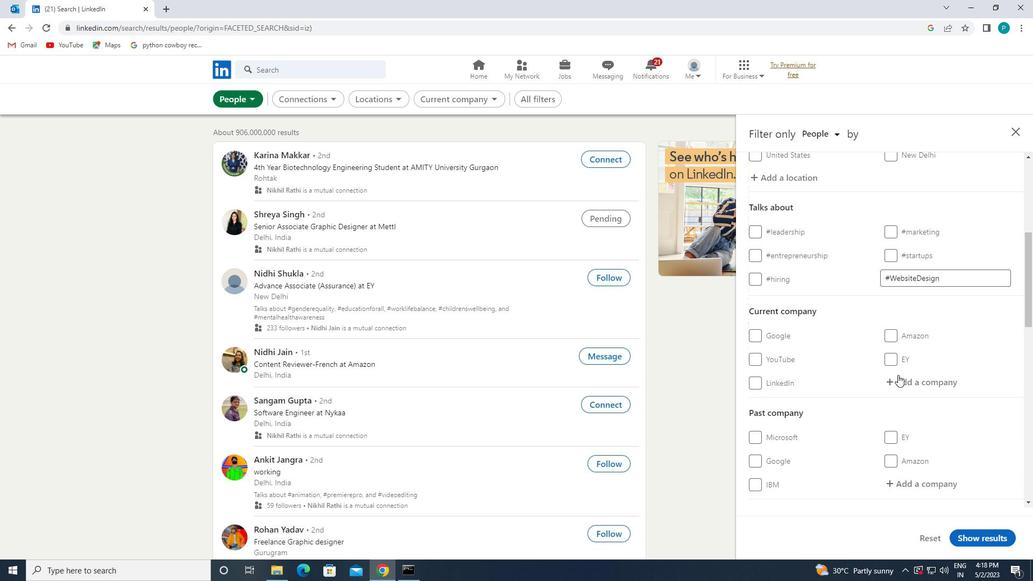
Action: Mouse moved to (883, 369)
Screenshot: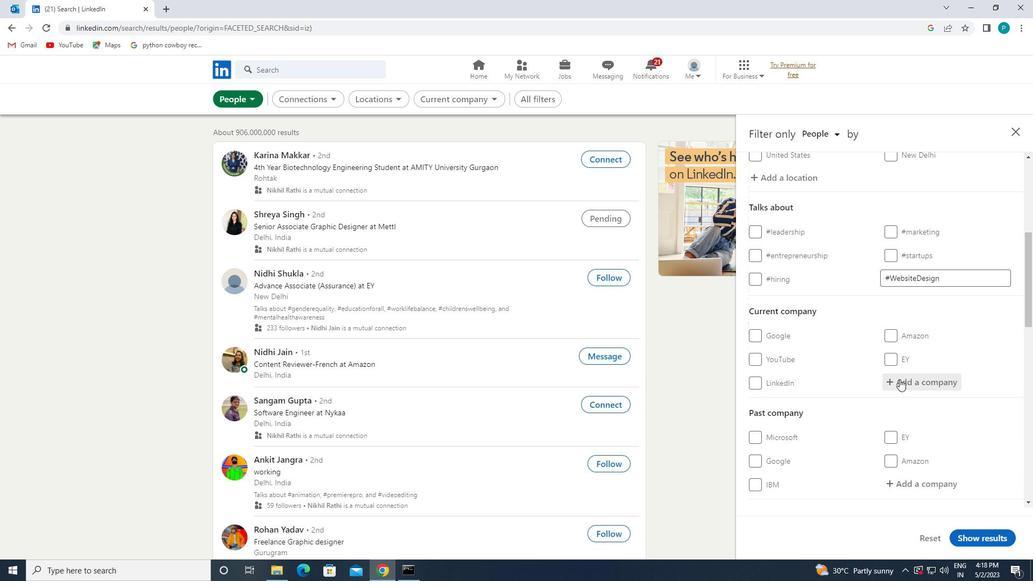 
Action: Key pressed <Key.caps_lock>E<Key.caps_lock>LNFOCHIPS
Screenshot: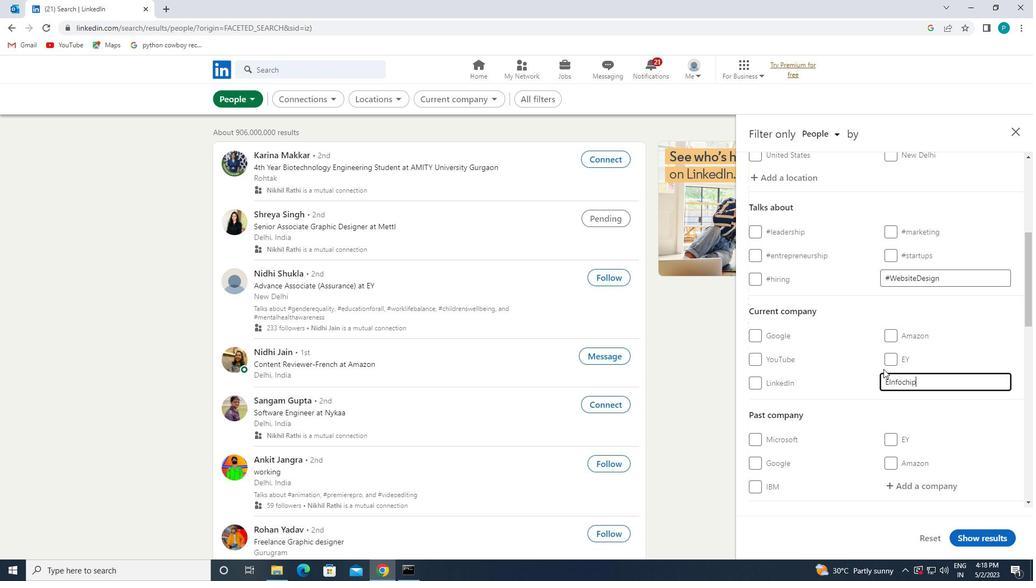 
Action: Mouse moved to (948, 390)
Screenshot: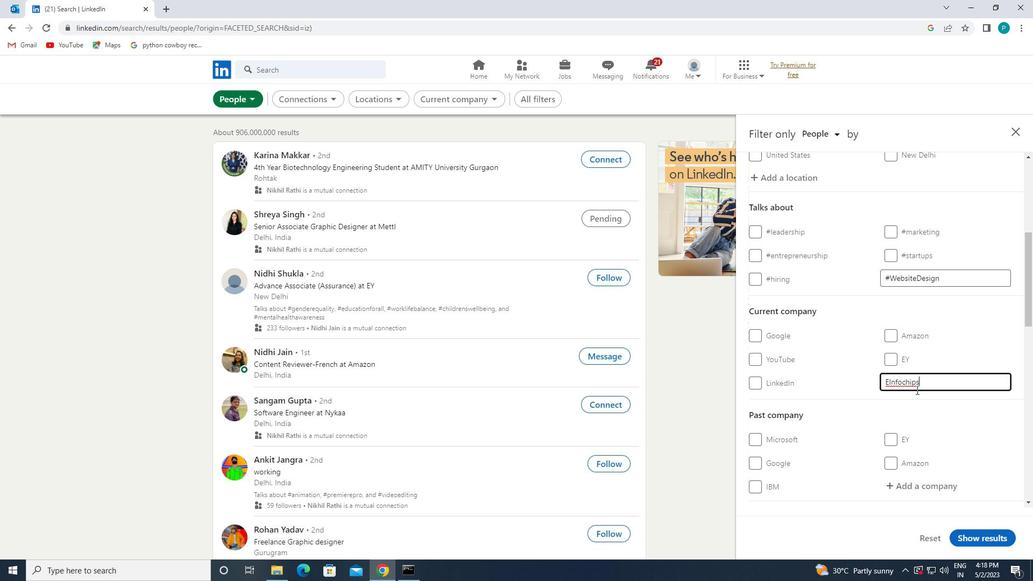
Action: Key pressed <Key.shift>(<Key.caps_lock>A<Key.caps_lock>N<Key.space><Key.caps_lock>A<Key.caps_lock>RROW<Key.space><Key.caps_lock>C<Key.caps_lock>OMPANY<Key.shift><Key.shift>)
Screenshot: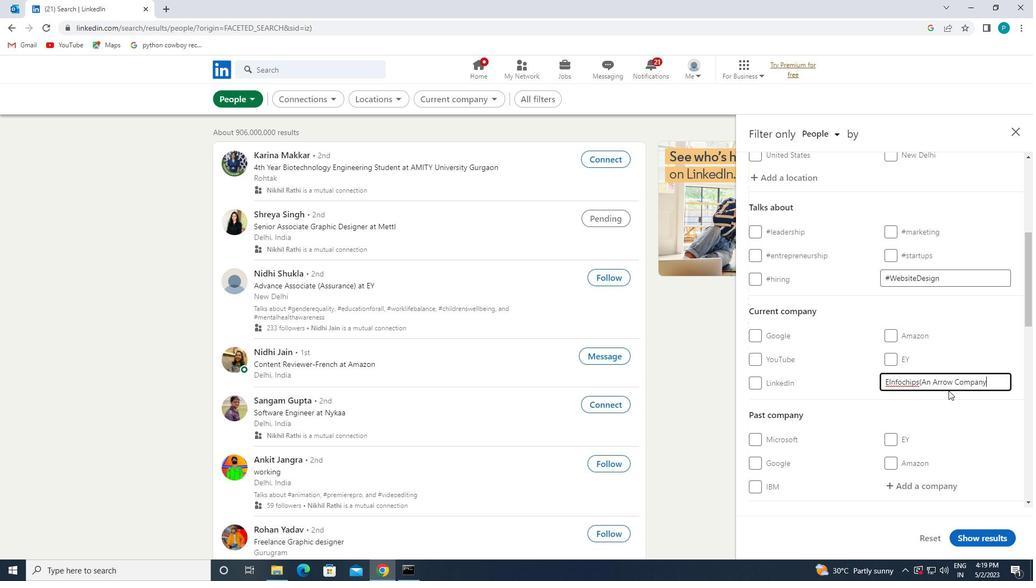 
Action: Mouse moved to (954, 392)
Screenshot: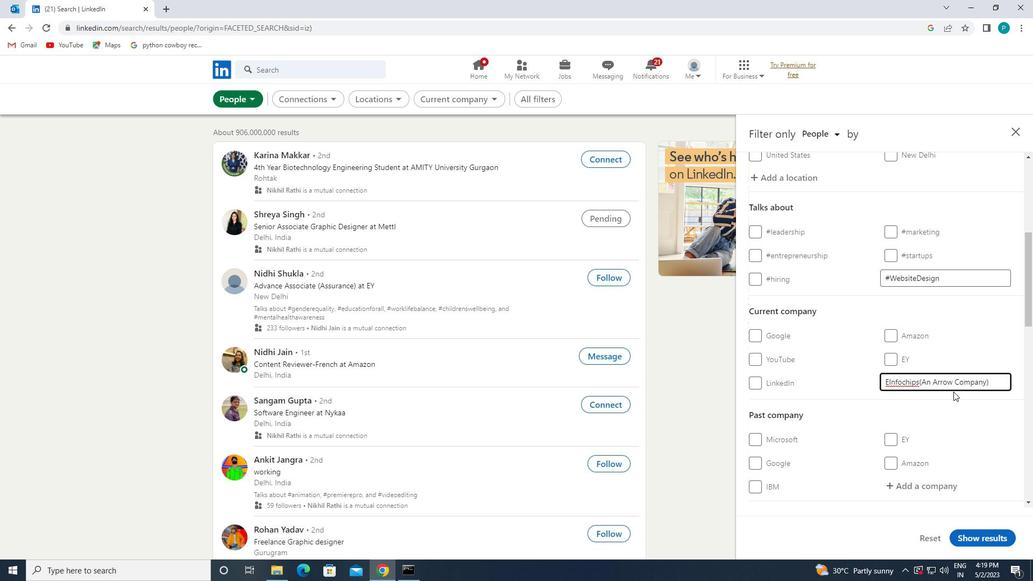 
Action: Mouse scrolled (954, 392) with delta (0, 0)
Screenshot: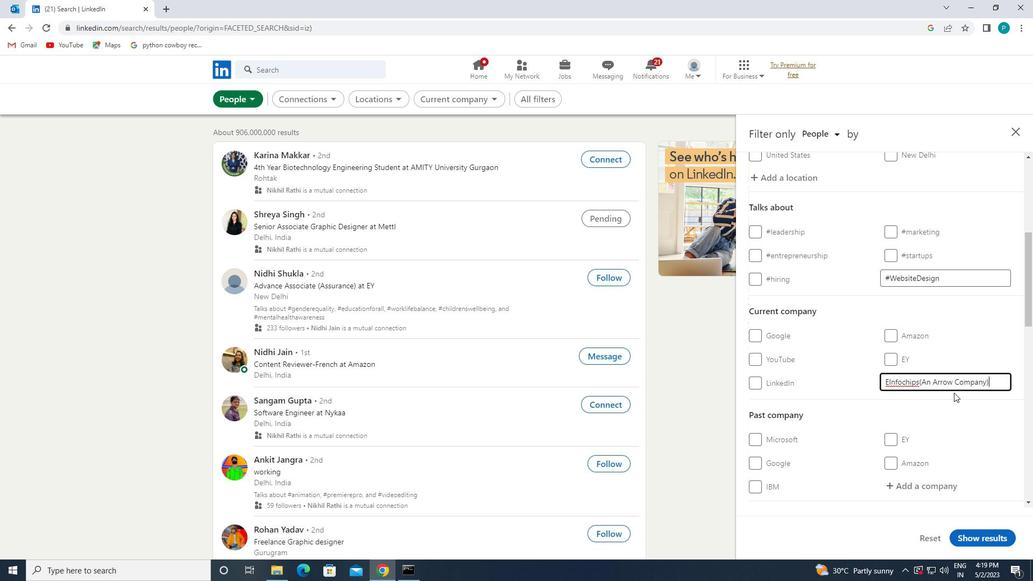 
Action: Mouse scrolled (954, 392) with delta (0, 0)
Screenshot: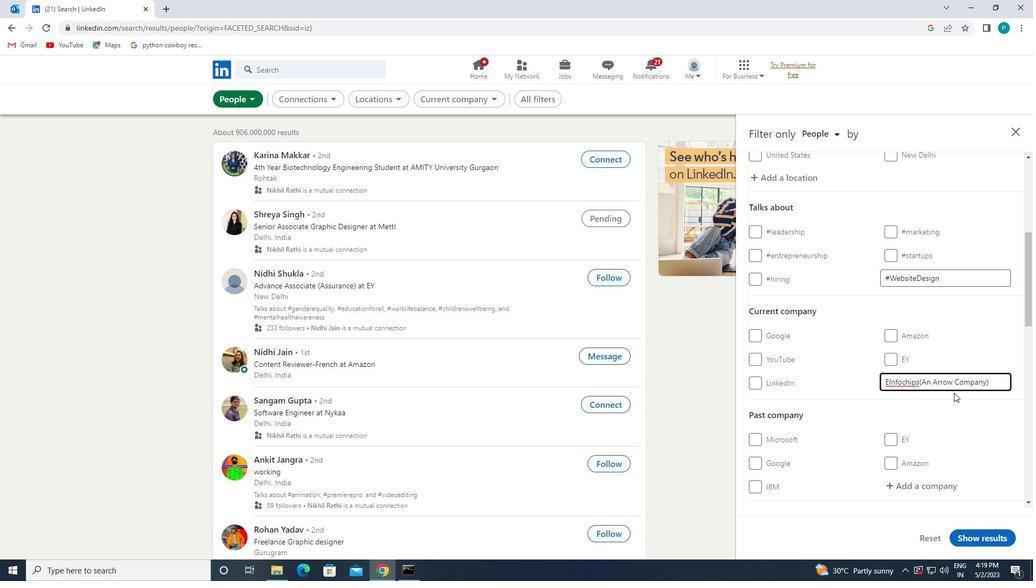 
Action: Mouse moved to (930, 376)
Screenshot: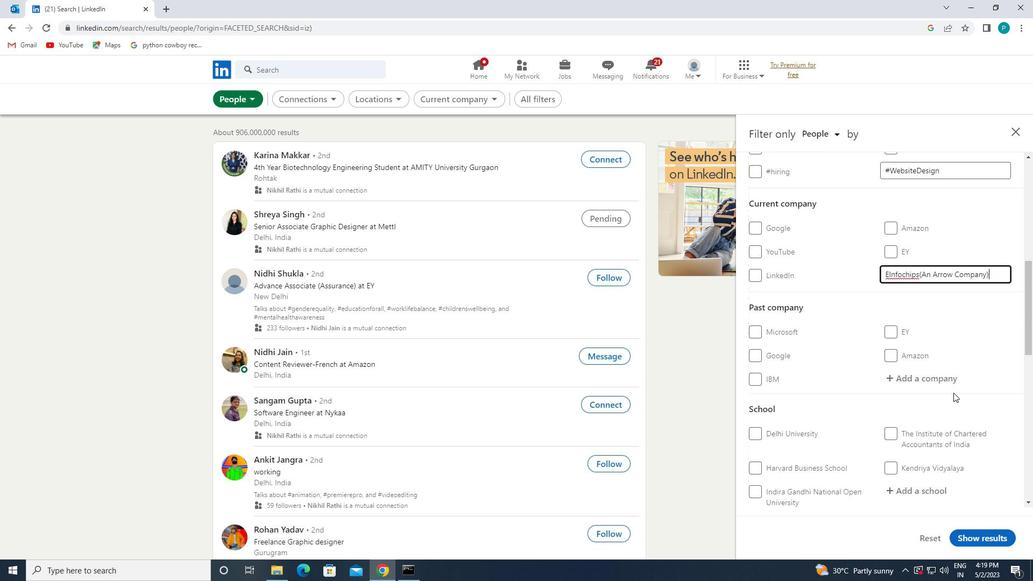 
Action: Mouse pressed left at (930, 376)
Screenshot: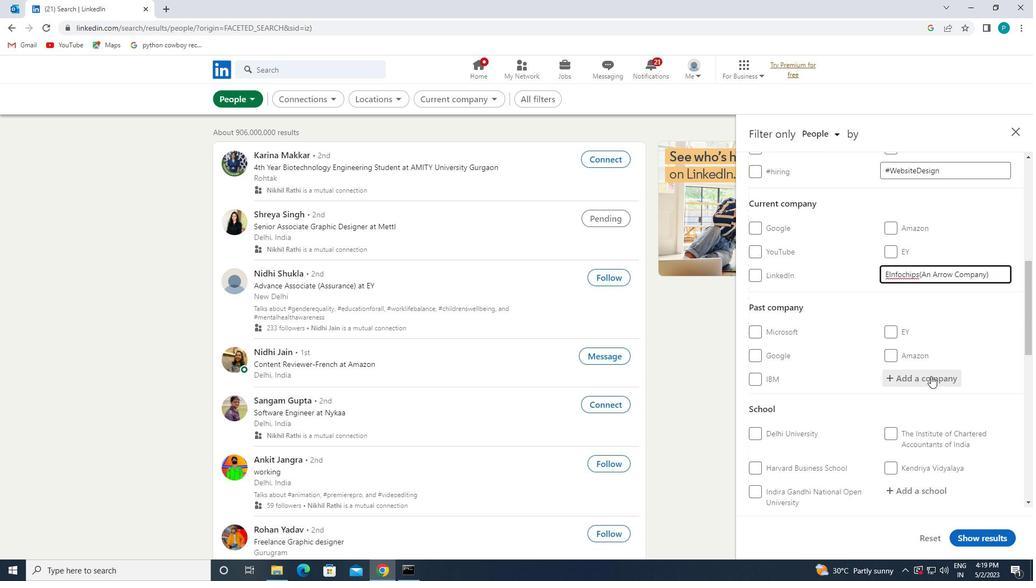
Action: Mouse moved to (941, 492)
Screenshot: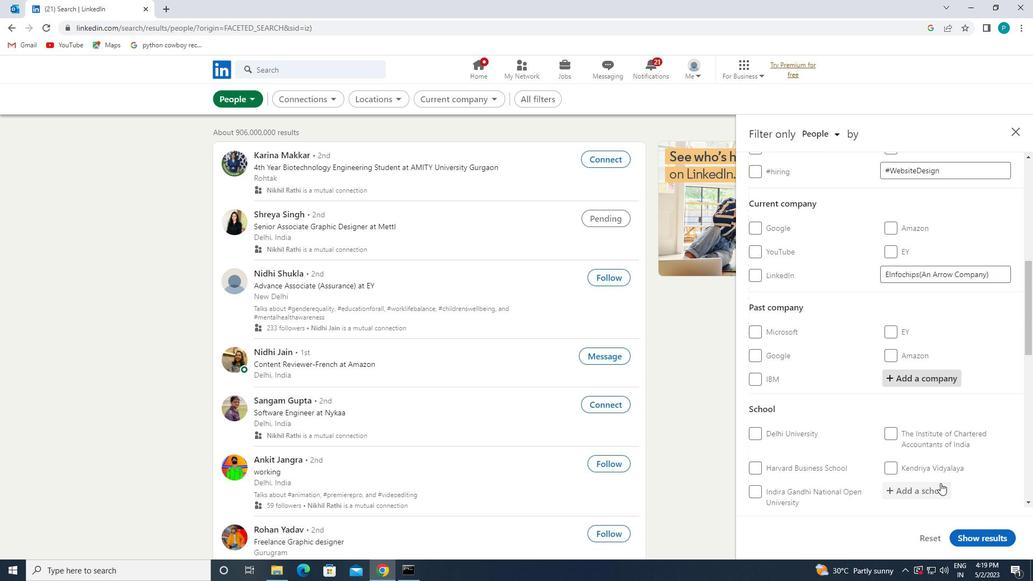 
Action: Mouse pressed left at (941, 492)
Screenshot: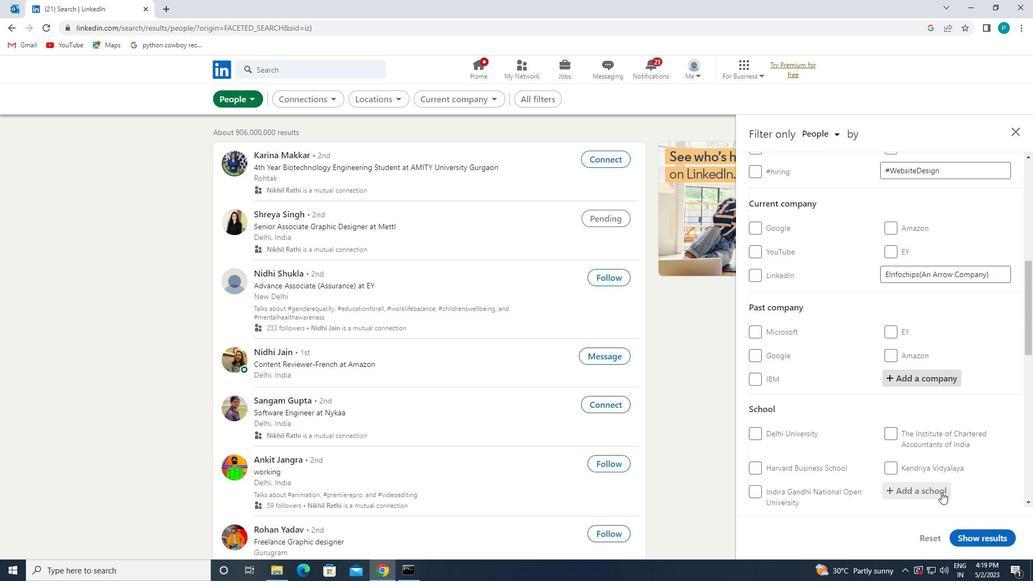 
Action: Key pressed <Key.caps_lock>K<Key.caps_lock>AKINADA
Screenshot: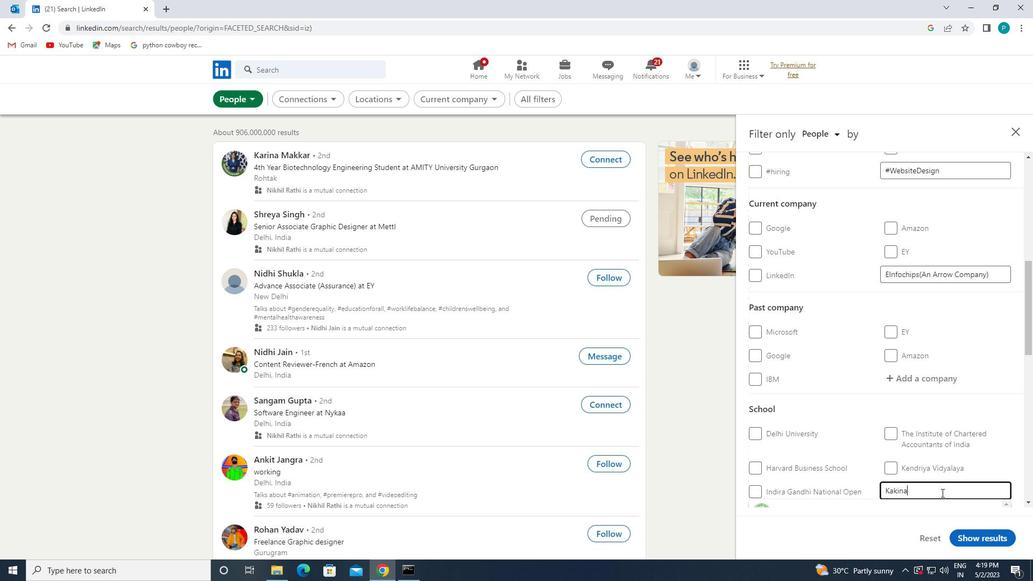 
Action: Mouse moved to (934, 458)
Screenshot: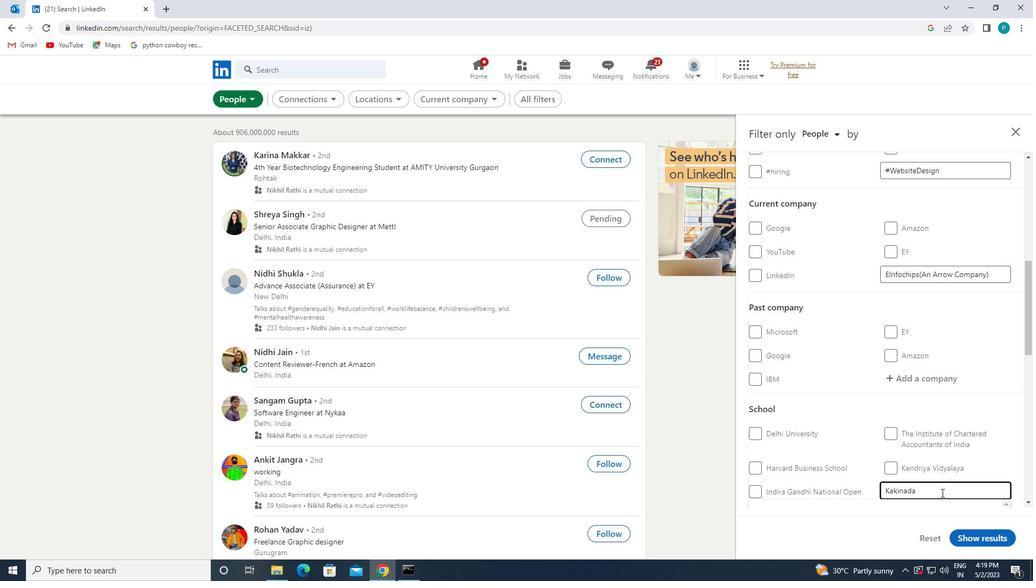 
Action: Mouse scrolled (934, 457) with delta (0, 0)
Screenshot: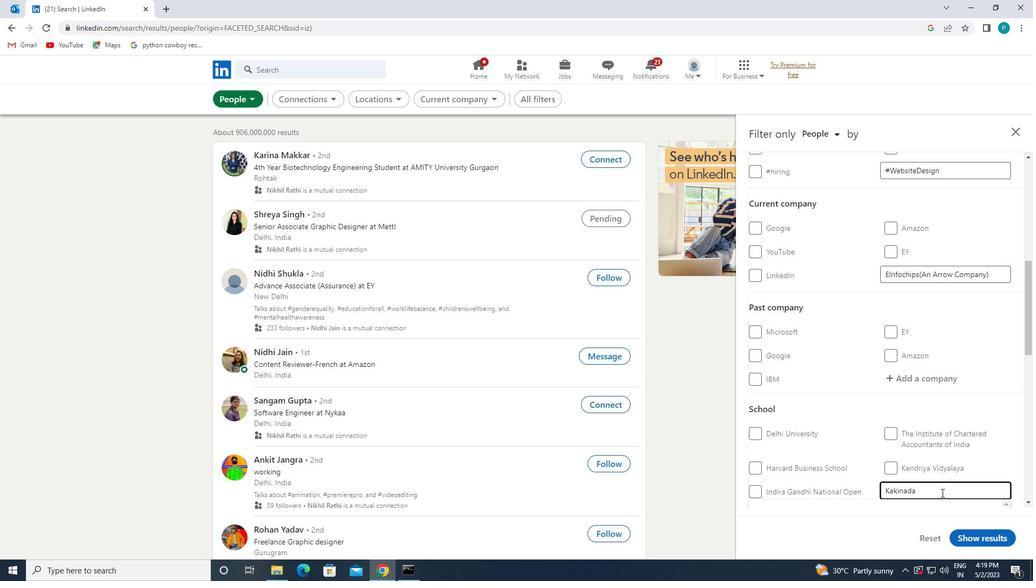 
Action: Mouse moved to (911, 468)
Screenshot: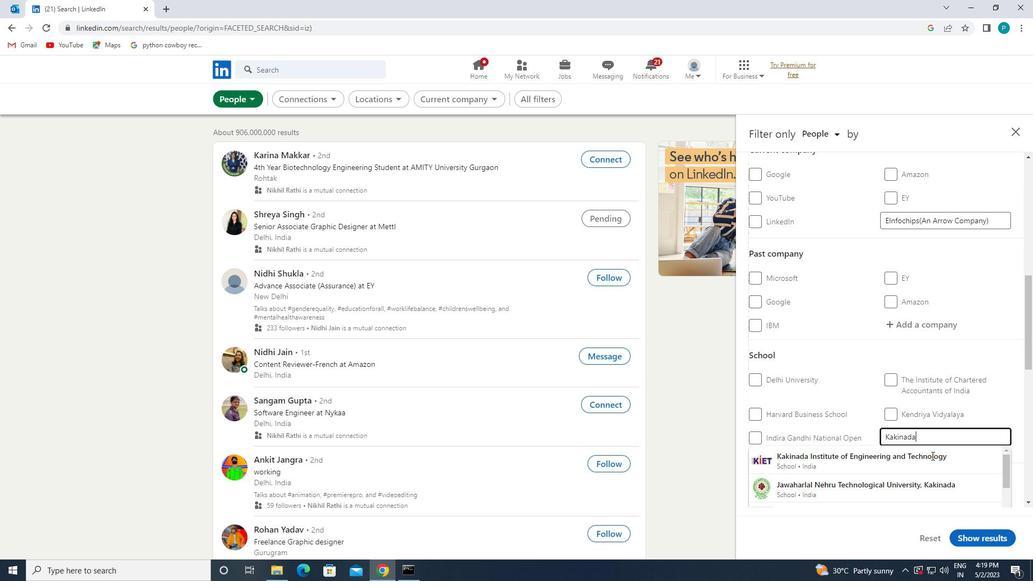 
Action: Mouse pressed left at (911, 468)
Screenshot: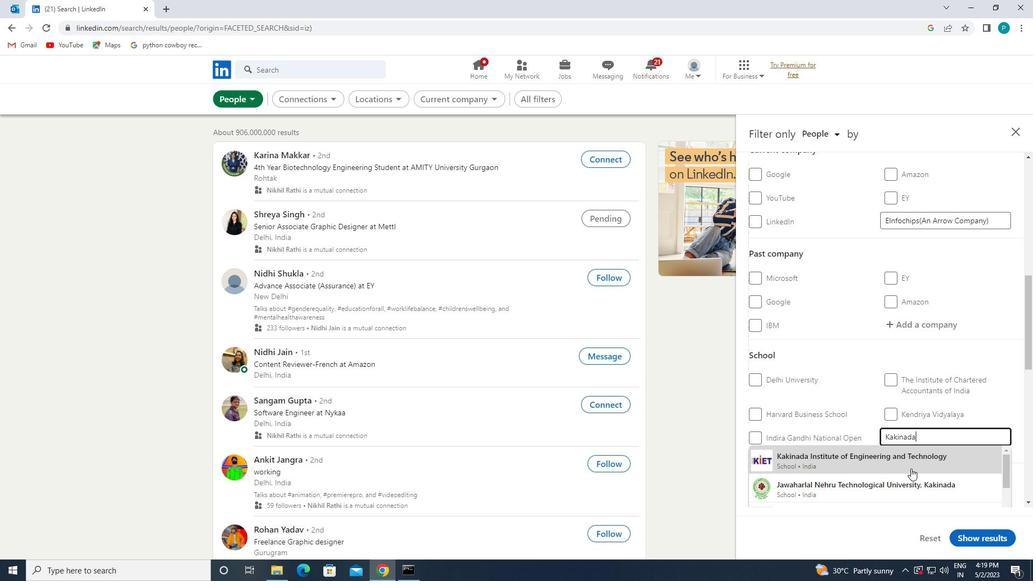 
Action: Mouse scrolled (911, 468) with delta (0, 0)
Screenshot: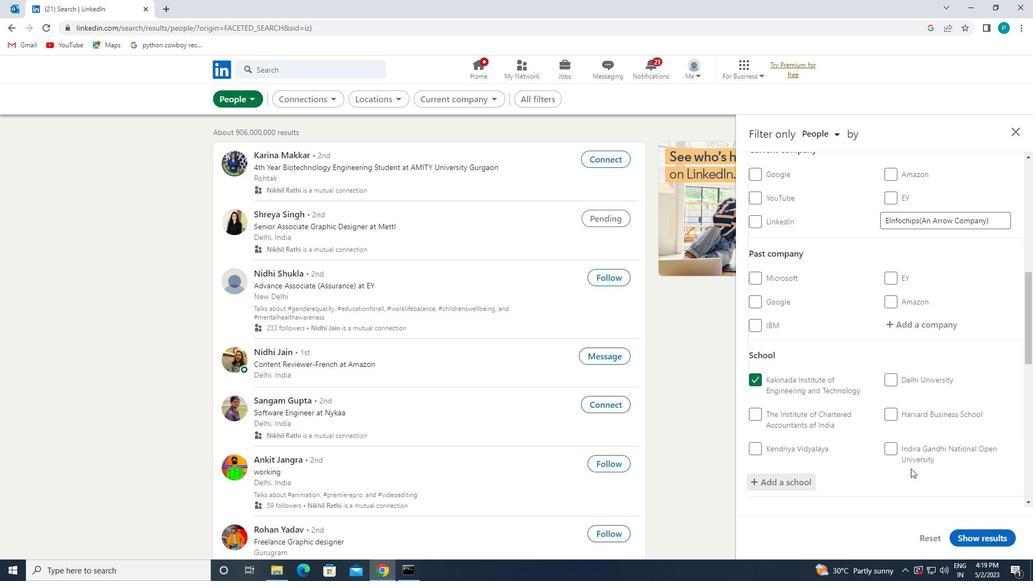 
Action: Mouse scrolled (911, 468) with delta (0, 0)
Screenshot: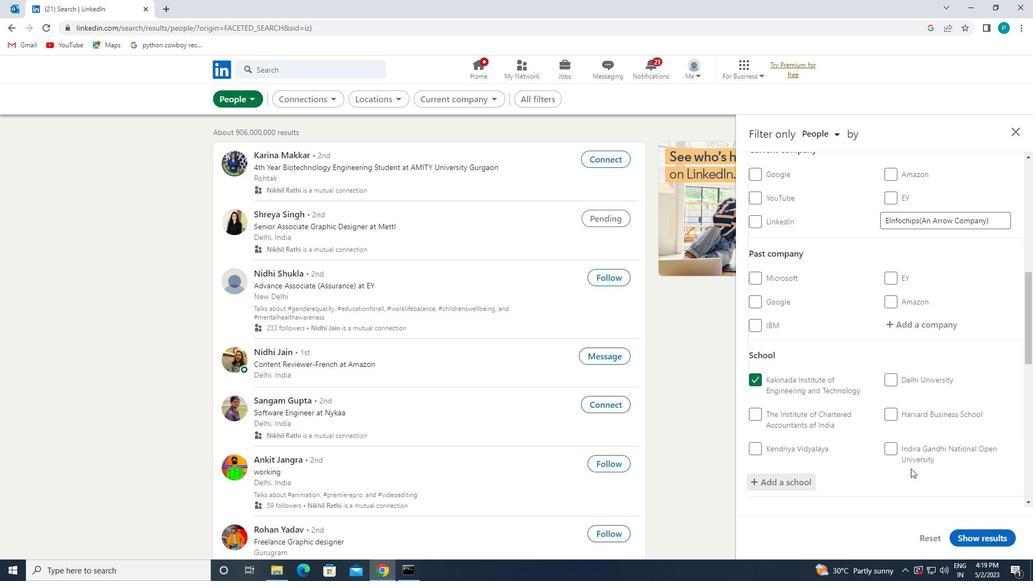 
Action: Mouse moved to (912, 469)
Screenshot: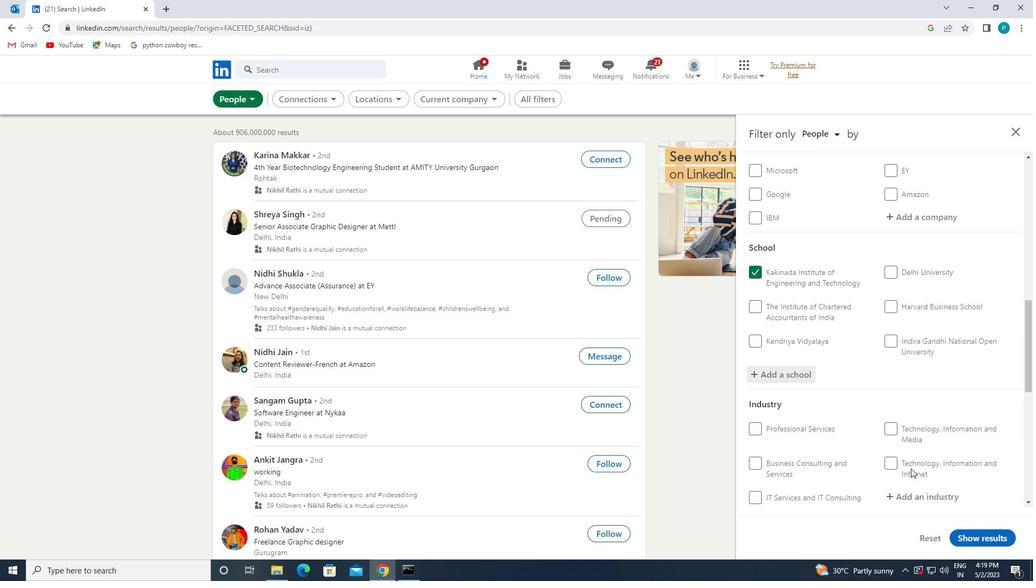 
Action: Mouse scrolled (912, 468) with delta (0, 0)
Screenshot: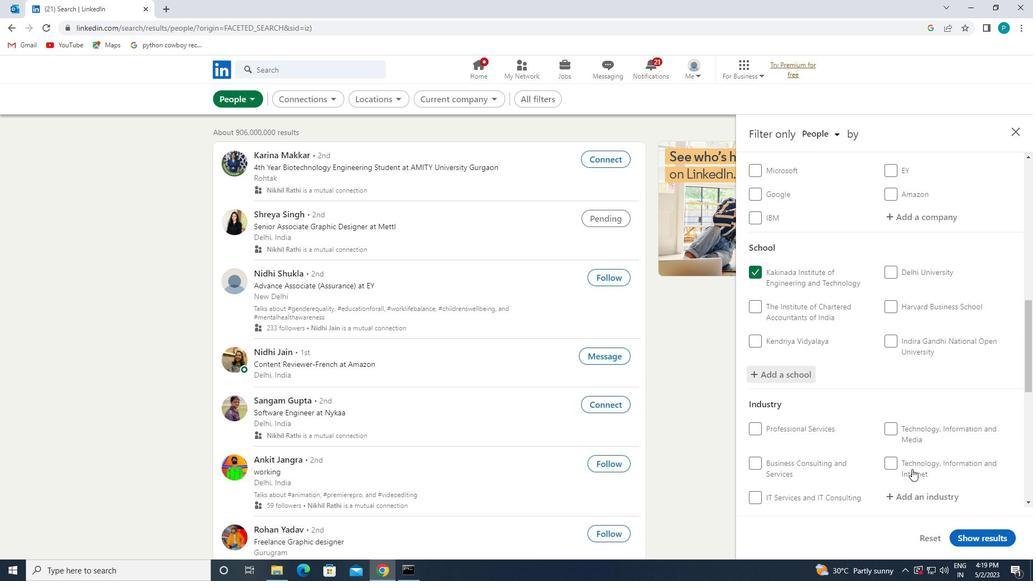 
Action: Mouse moved to (893, 449)
Screenshot: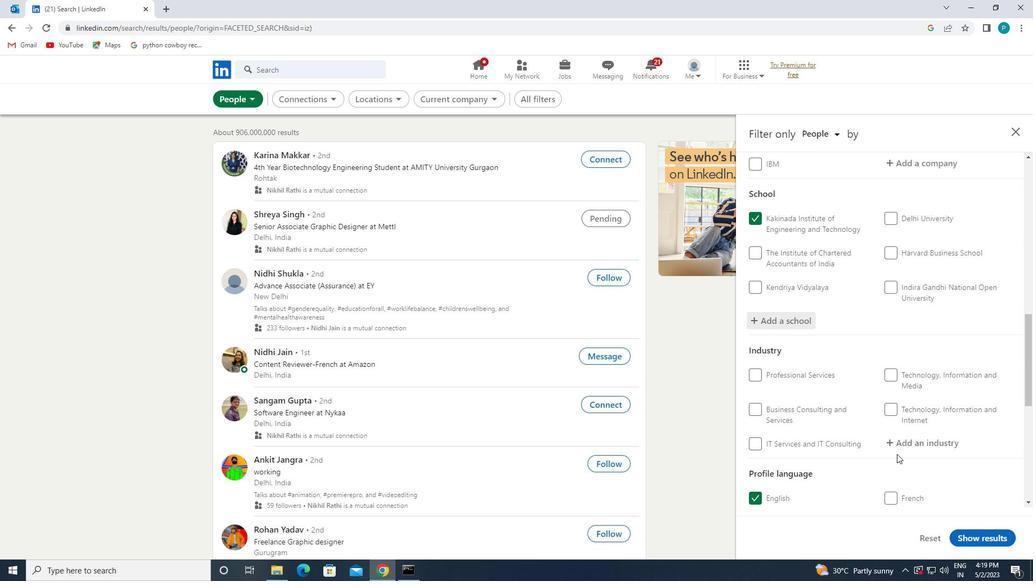 
Action: Mouse pressed left at (893, 449)
Screenshot: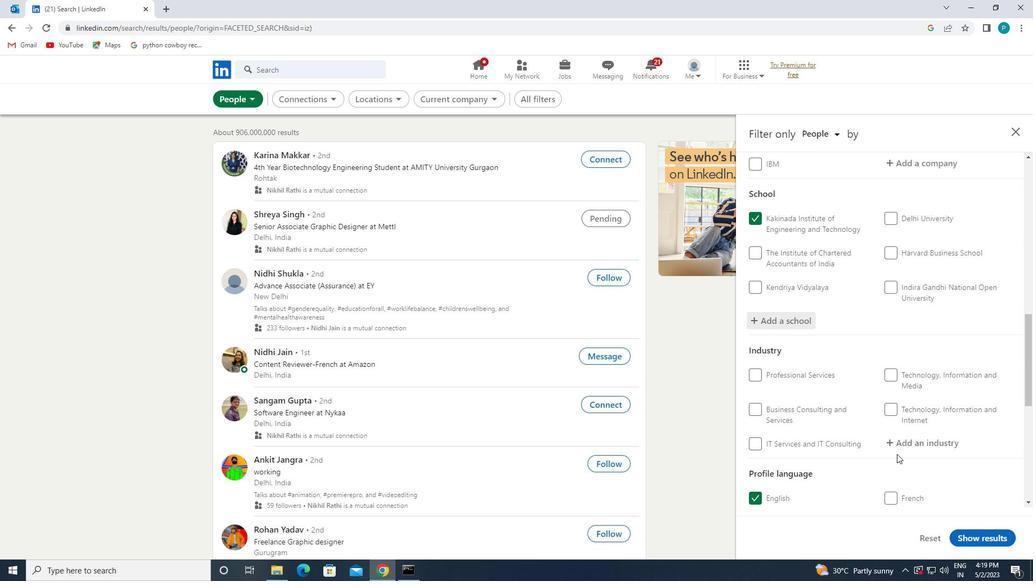 
Action: Mouse moved to (898, 444)
Screenshot: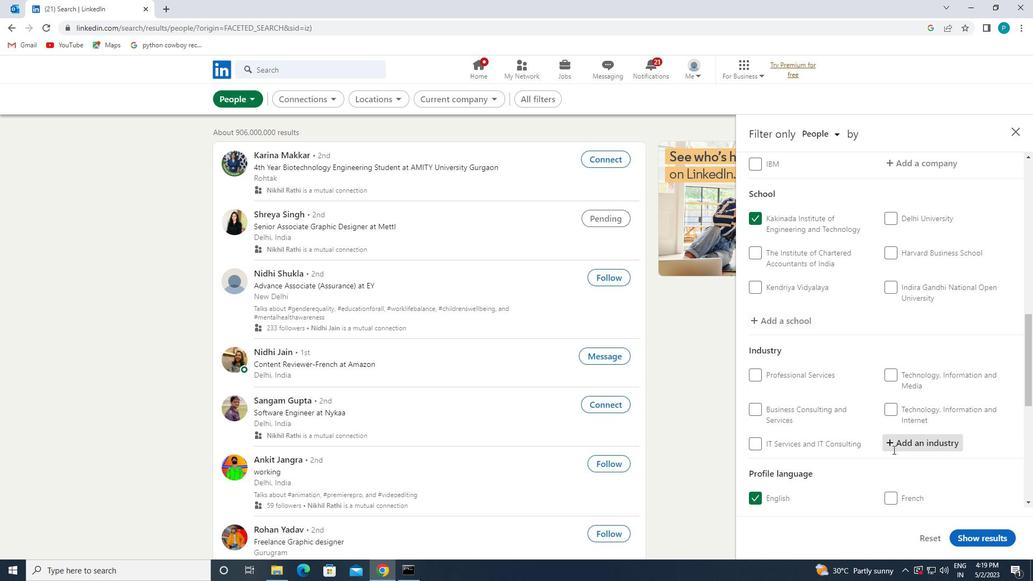 
Action: Key pressed <Key.caps_lock>P<Key.caps_lock>HYSICAL
Screenshot: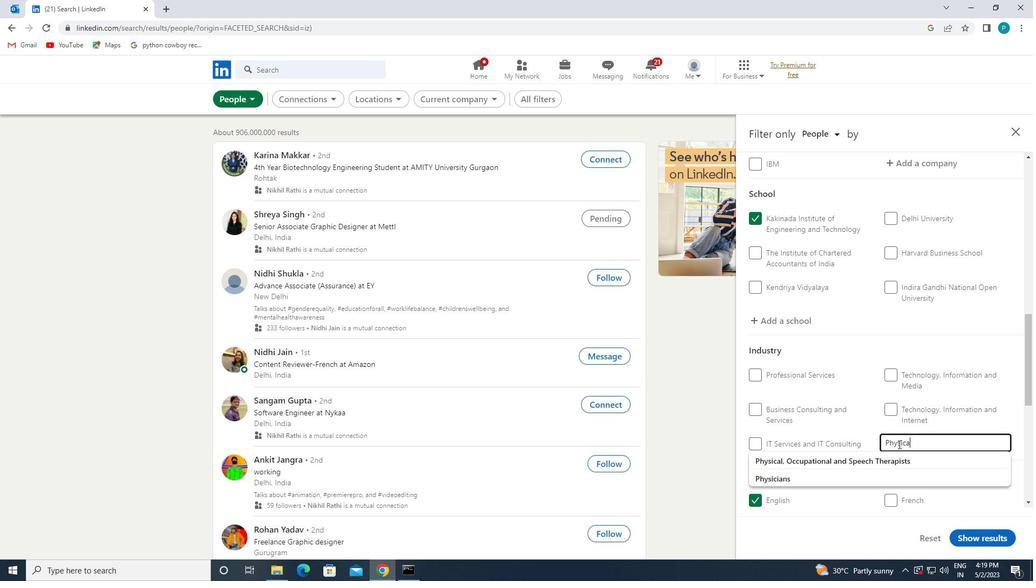 
Action: Mouse moved to (897, 463)
Screenshot: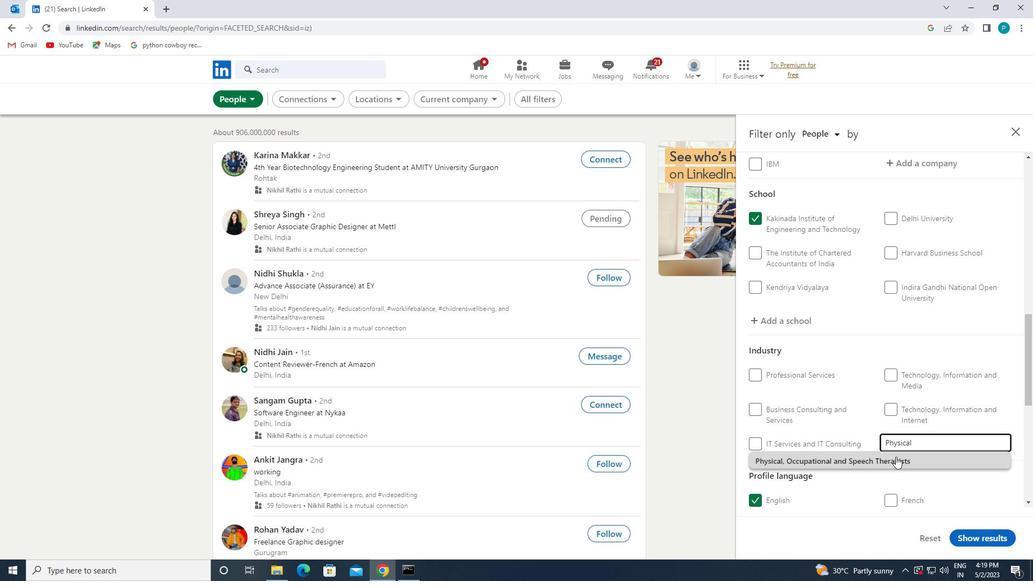 
Action: Mouse pressed left at (897, 463)
Screenshot: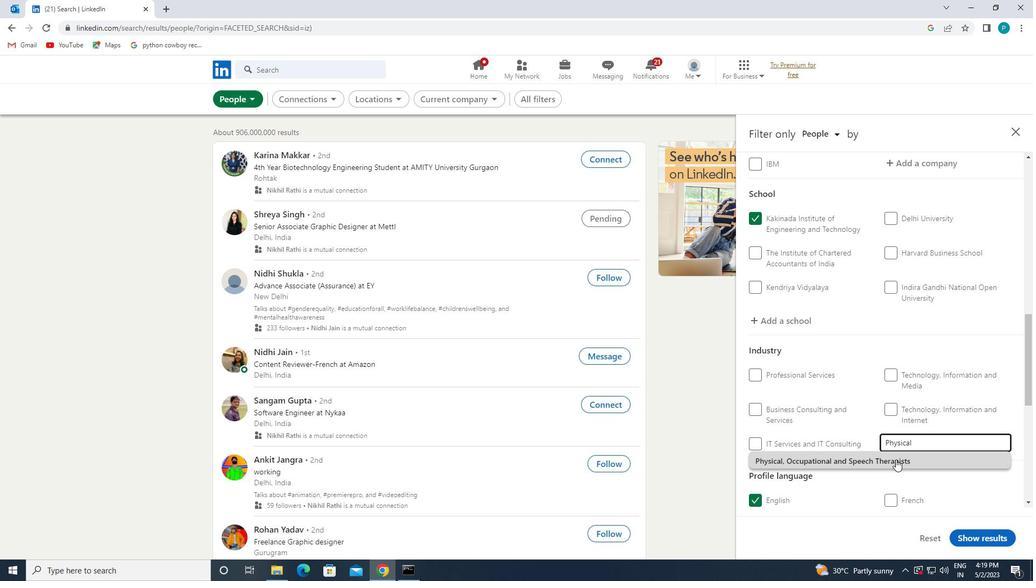 
Action: Mouse moved to (864, 429)
Screenshot: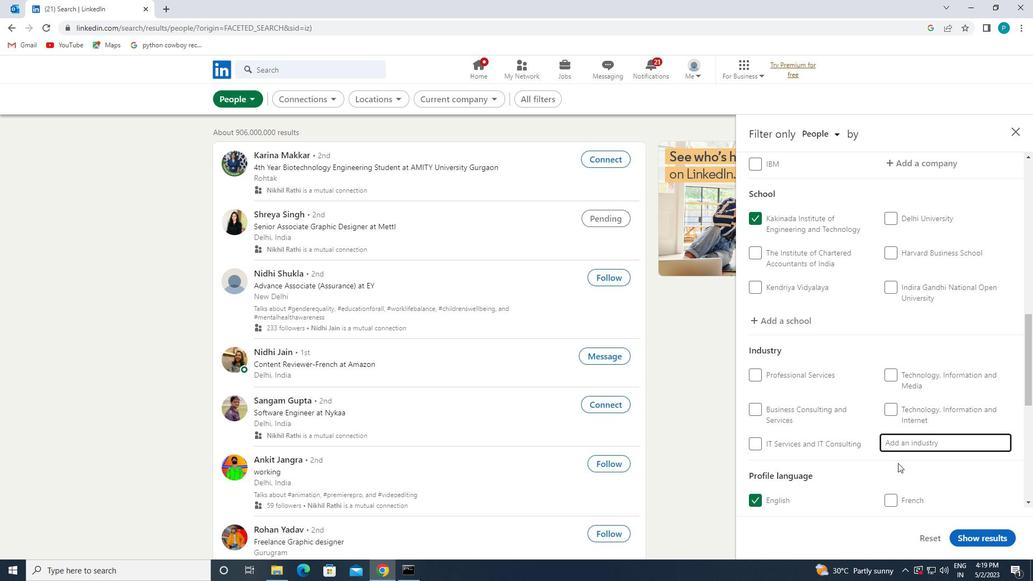 
Action: Mouse scrolled (864, 429) with delta (0, 0)
Screenshot: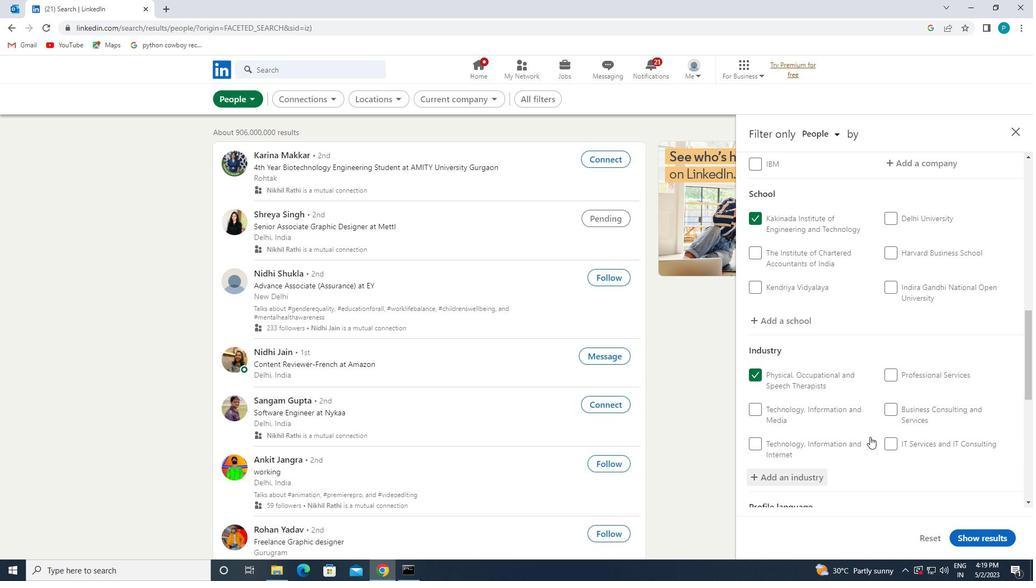 
Action: Mouse scrolled (864, 429) with delta (0, 0)
Screenshot: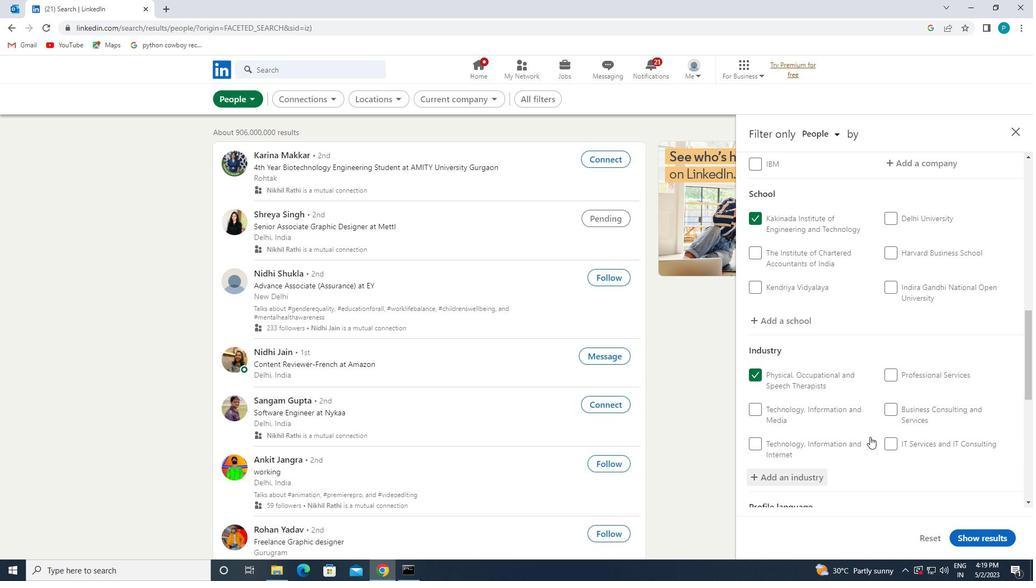 
Action: Mouse scrolled (864, 429) with delta (0, 0)
Screenshot: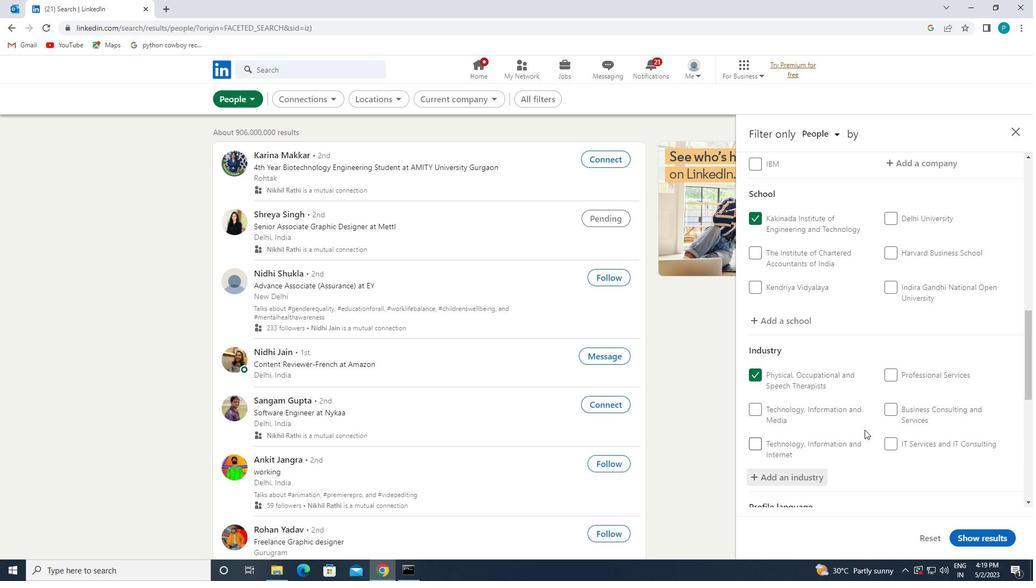 
Action: Mouse moved to (879, 422)
Screenshot: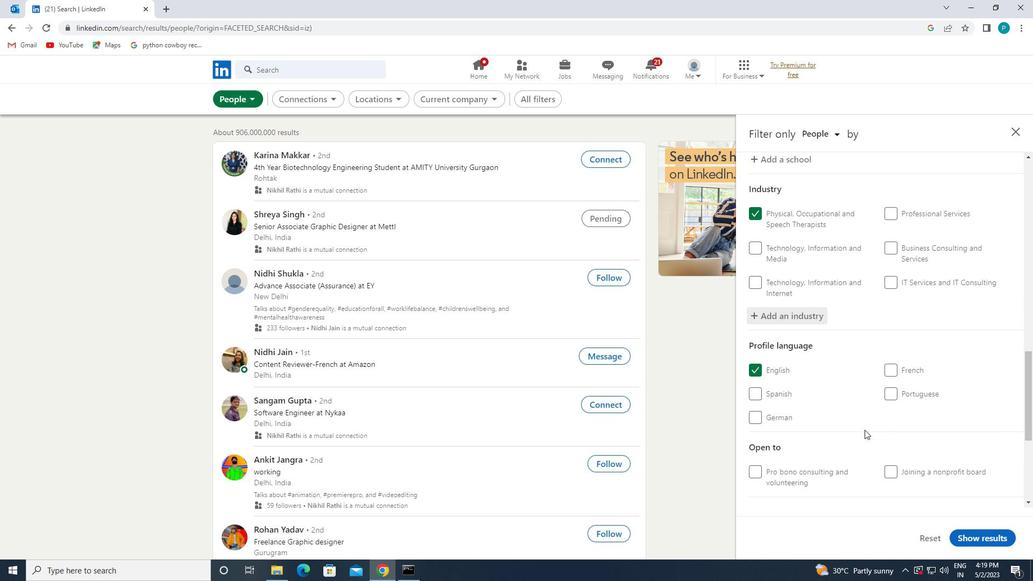 
Action: Mouse scrolled (879, 421) with delta (0, 0)
Screenshot: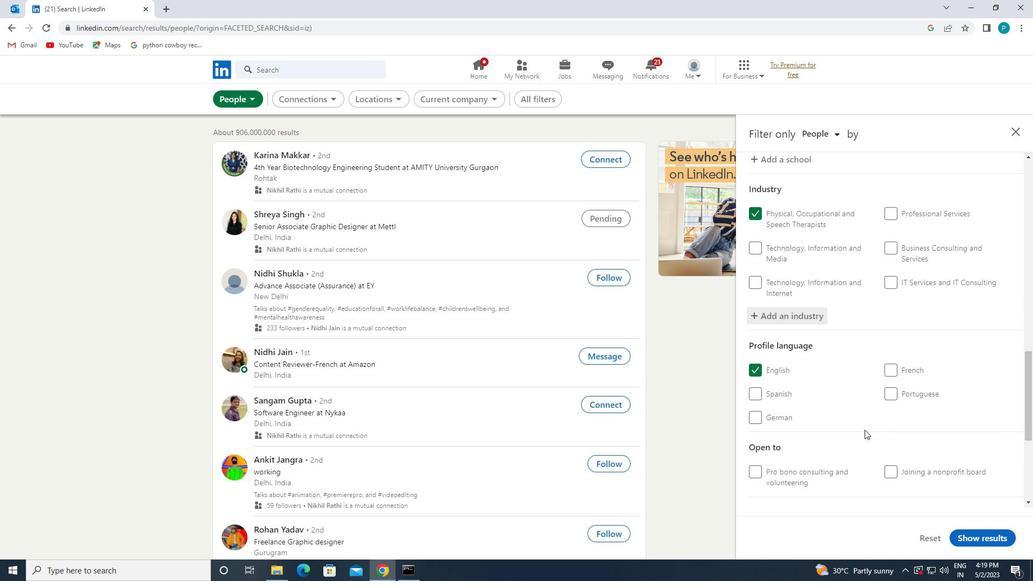 
Action: Mouse scrolled (879, 421) with delta (0, 0)
Screenshot: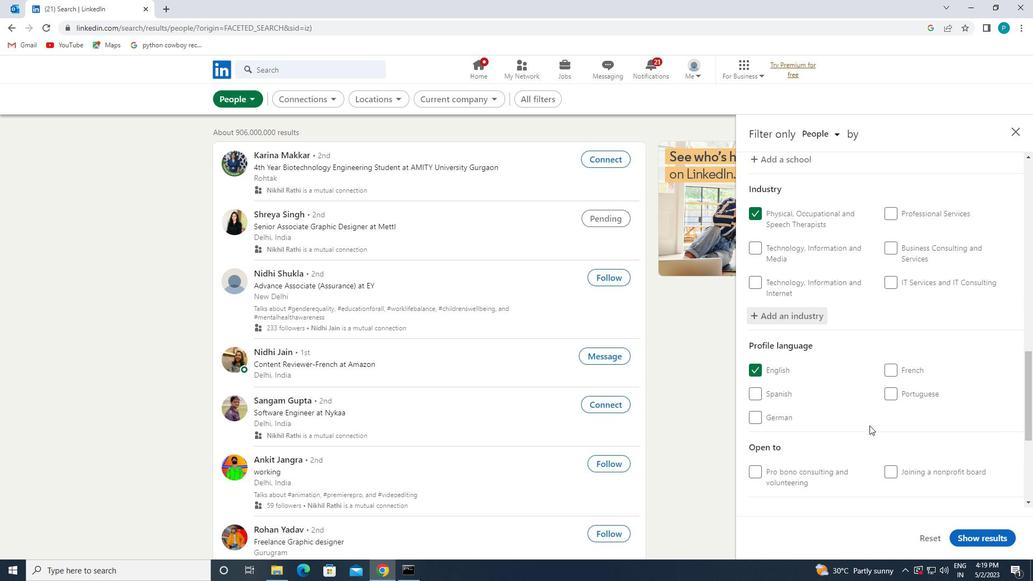 
Action: Mouse moved to (900, 418)
Screenshot: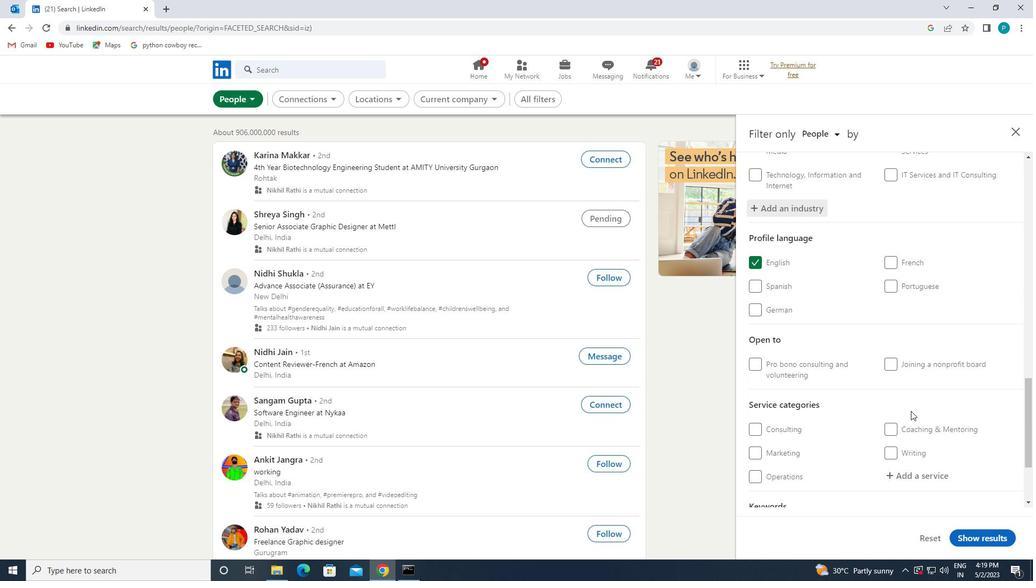 
Action: Mouse scrolled (900, 417) with delta (0, 0)
Screenshot: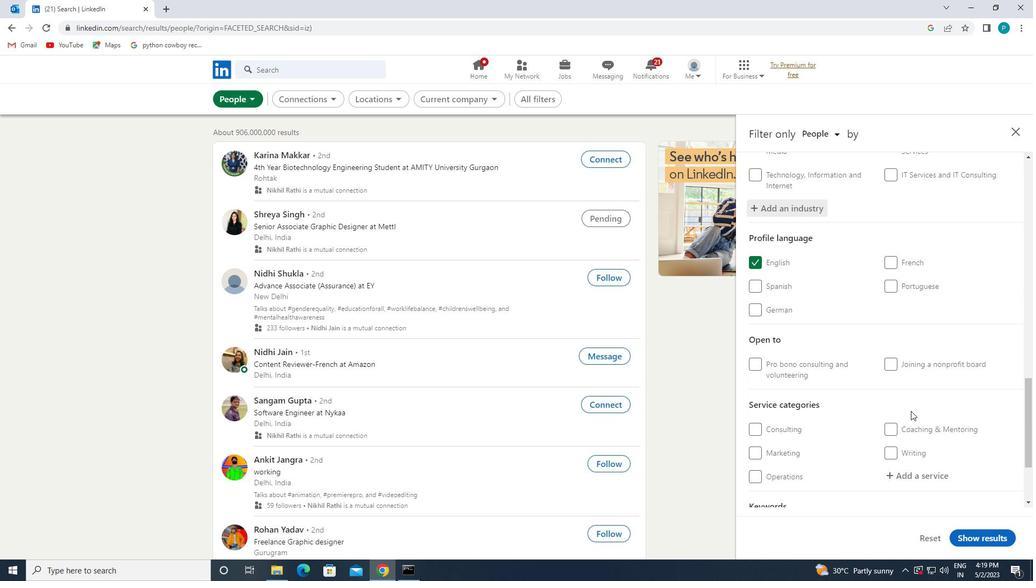 
Action: Mouse moved to (900, 418)
Screenshot: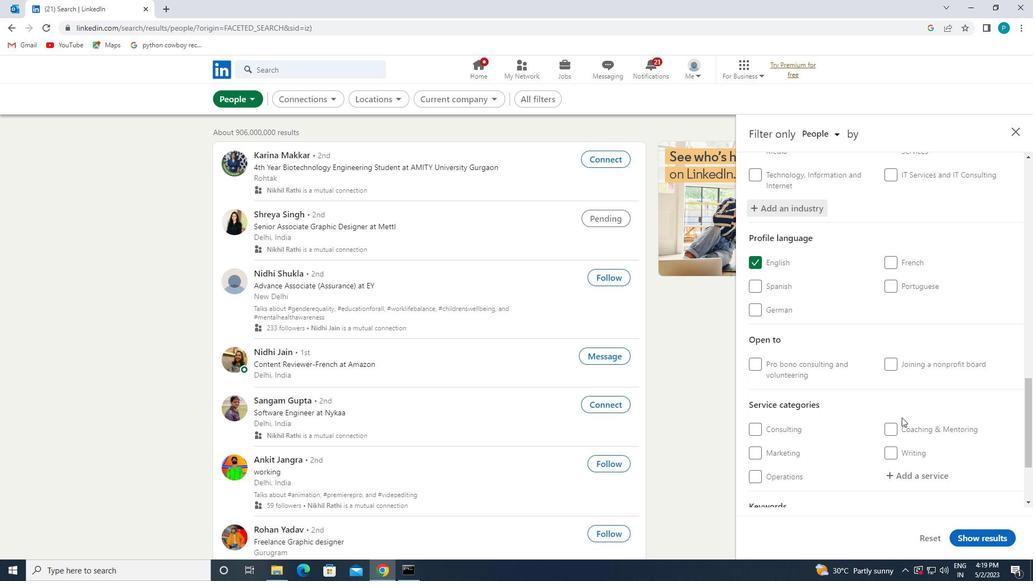 
Action: Mouse pressed left at (900, 418)
Screenshot: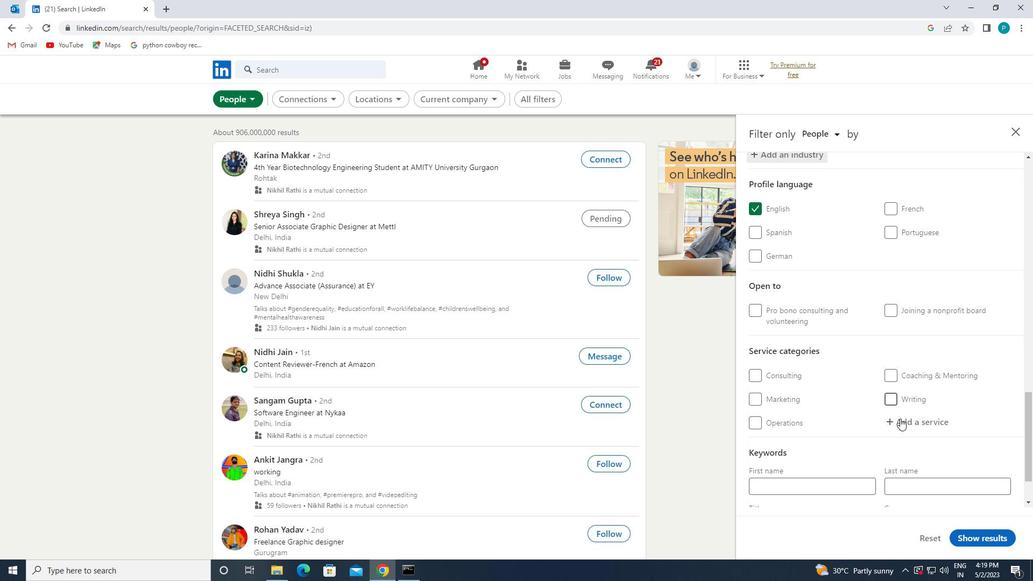 
Action: Key pressed <Key.caps_lock>T<Key.caps_lock>AX
Screenshot: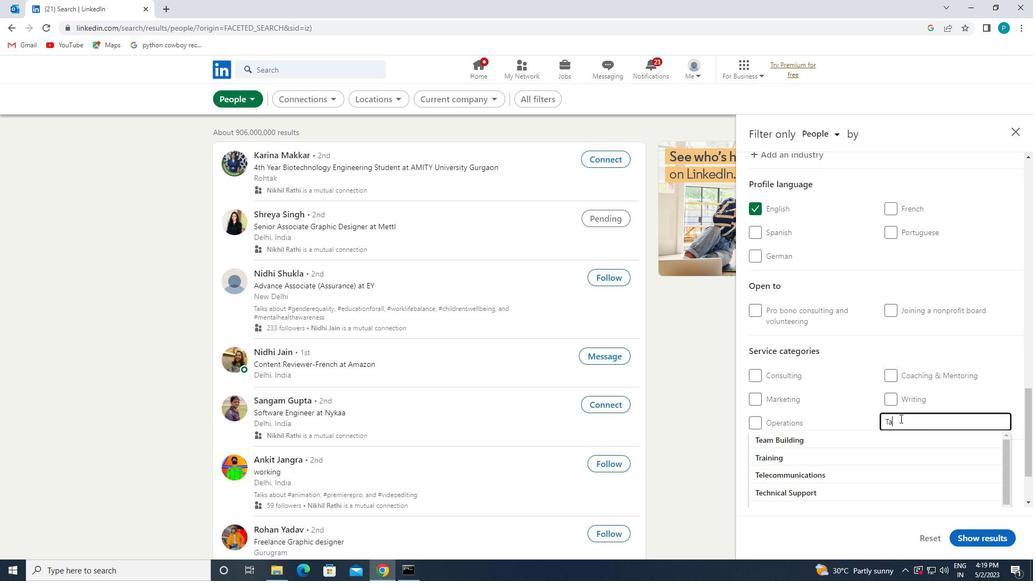 
Action: Mouse moved to (848, 453)
Screenshot: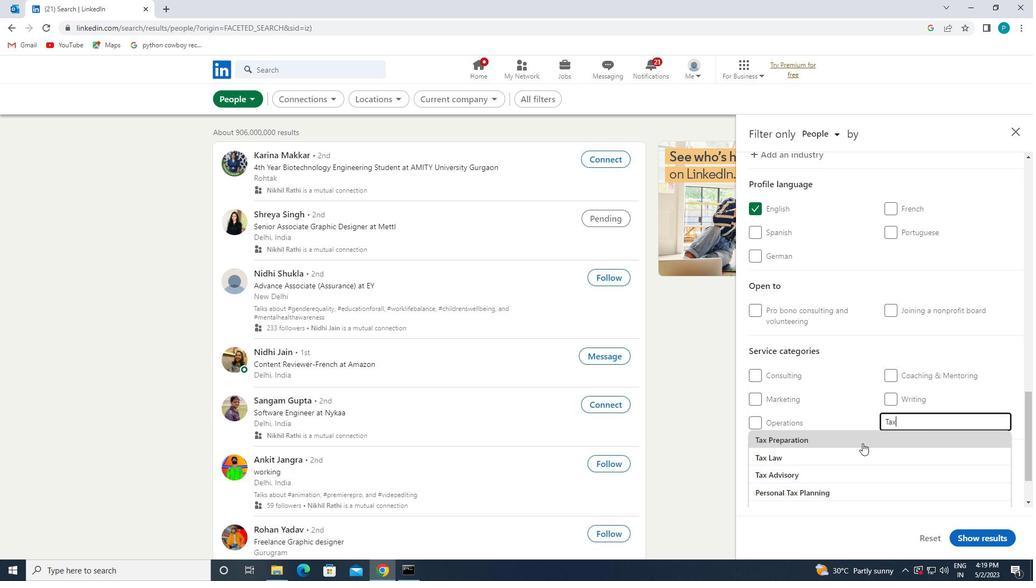 
Action: Mouse pressed left at (848, 453)
Screenshot: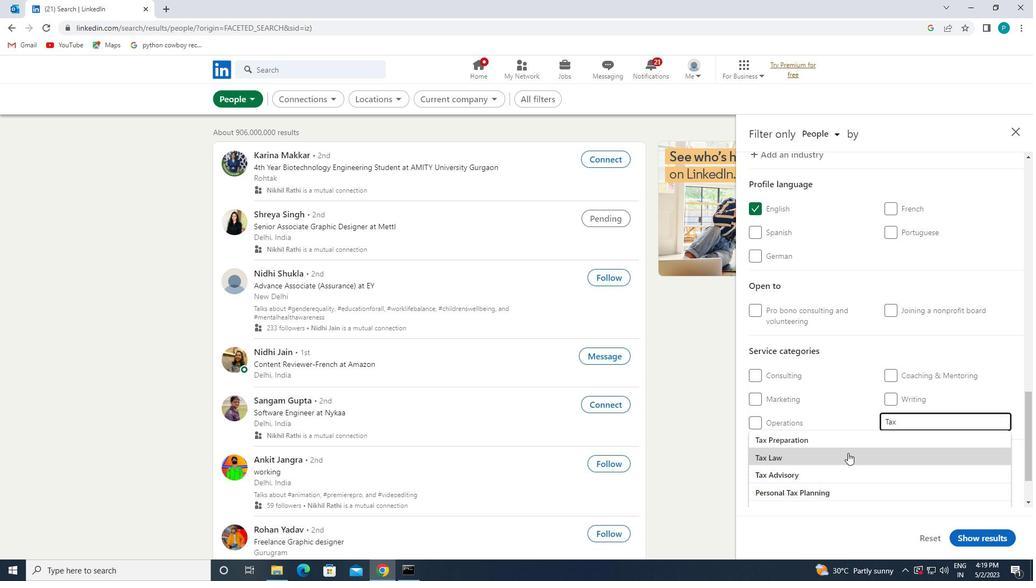 
Action: Mouse scrolled (848, 452) with delta (0, 0)
Screenshot: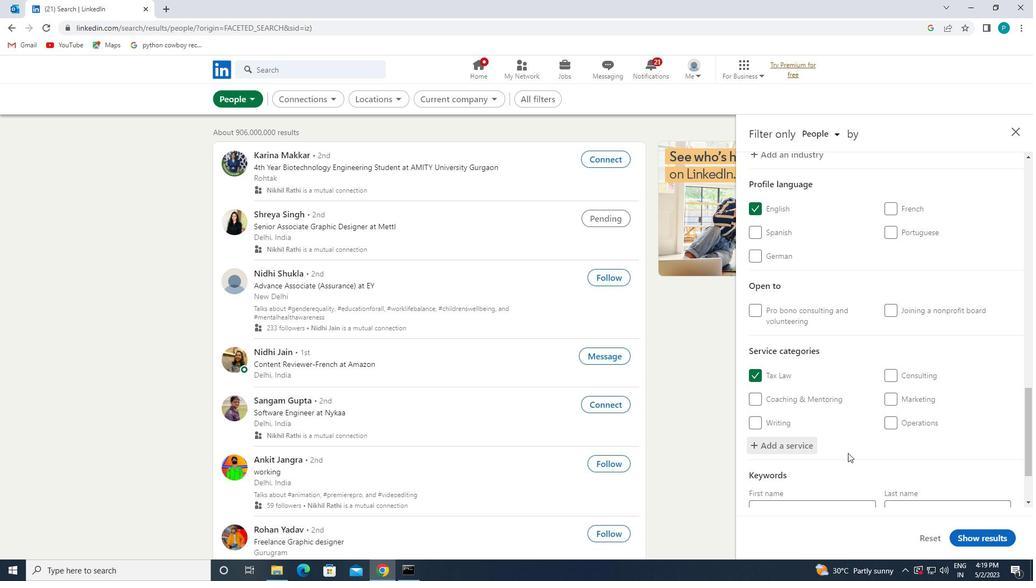 
Action: Mouse scrolled (848, 452) with delta (0, 0)
Screenshot: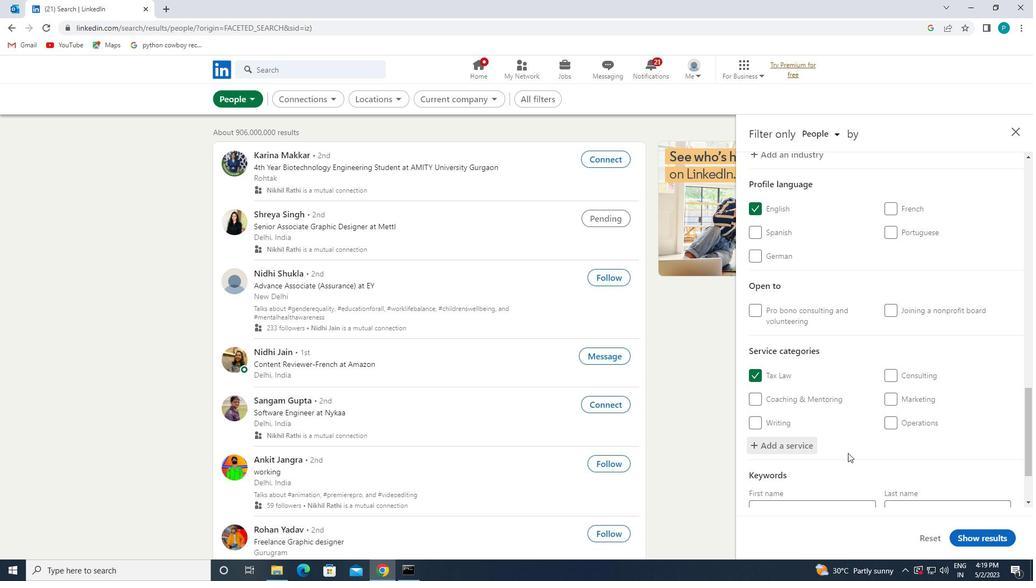 
Action: Mouse scrolled (848, 452) with delta (0, 0)
Screenshot: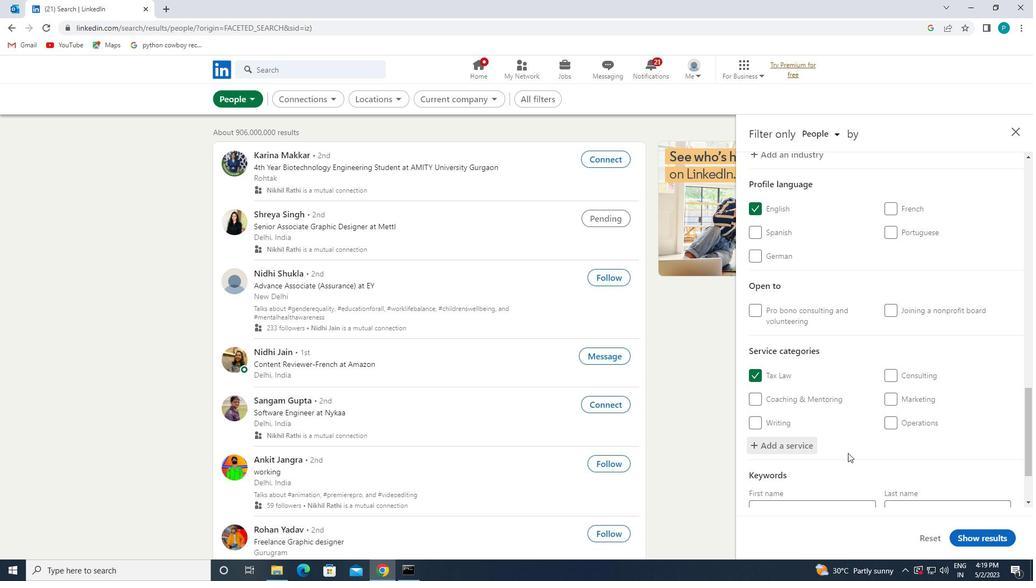 
Action: Mouse pressed left at (848, 453)
Screenshot: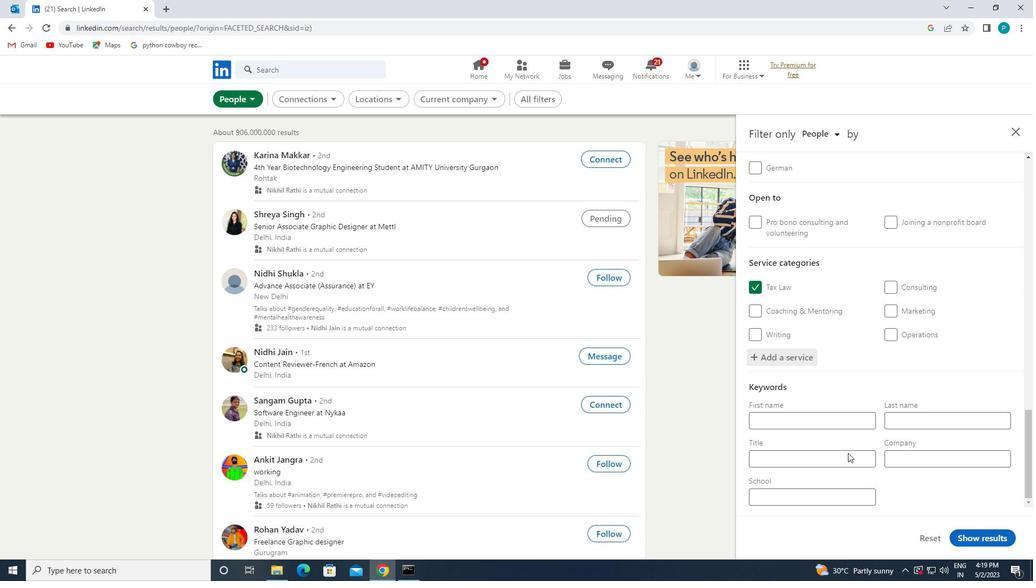 
Action: Key pressed <Key.caps_lock>A<Key.caps_lock>NIMAL<Key.space><Key.caps_lock>B<Key.caps_lock>REEDER
Screenshot: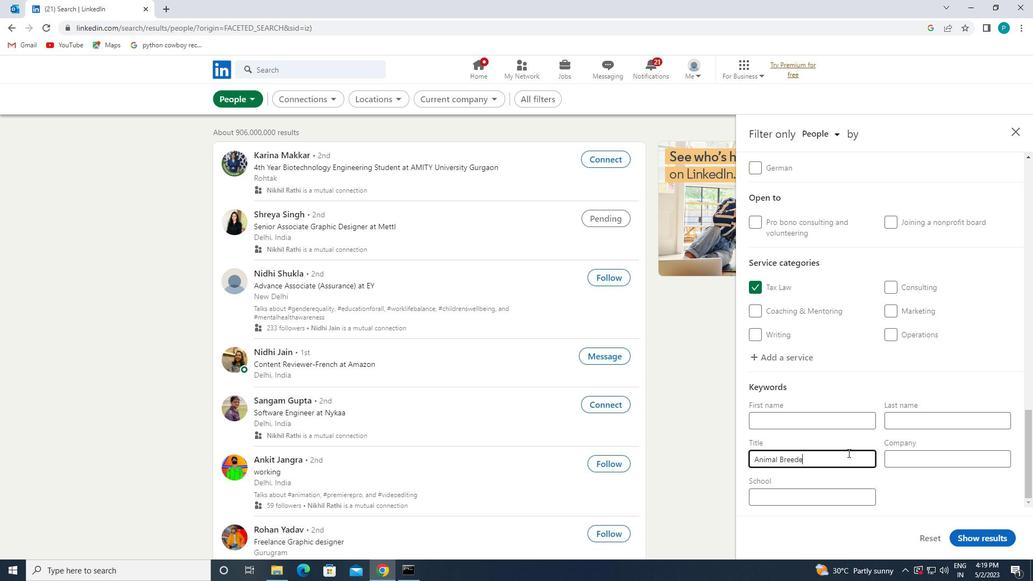
Action: Mouse moved to (971, 533)
Screenshot: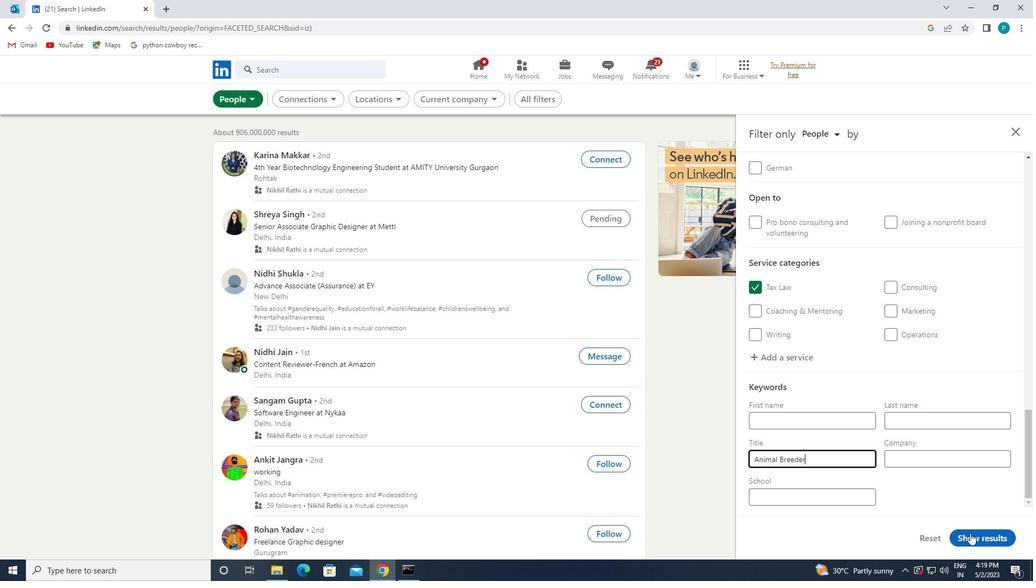 
Action: Mouse pressed left at (971, 533)
Screenshot: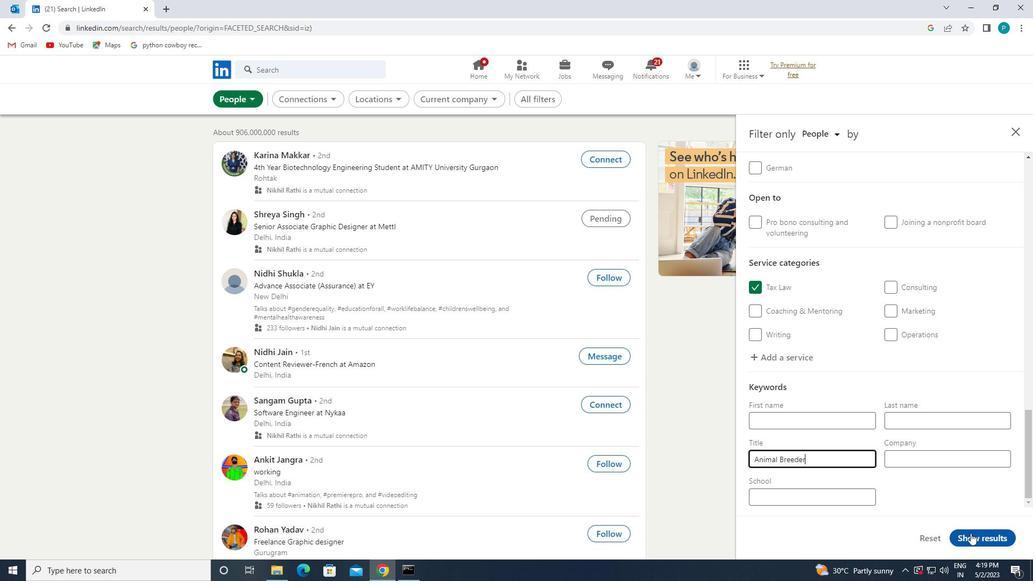 
